 Task: Look for space in Kuju, India from 24th August, 2023 to 10th September, 2023 for 8 adults, 2 children in price range Rs.12000 to Rs.15000. Place can be entire place or shared room with 4 bedrooms having 8 beds and 4 bathrooms. Property type can be house, flat, guest house. Amenities needed are: wifi, TV, free parkinig on premises, gym, breakfast. Booking option can be shelf check-in. Required host language is English.
Action: Mouse moved to (393, 94)
Screenshot: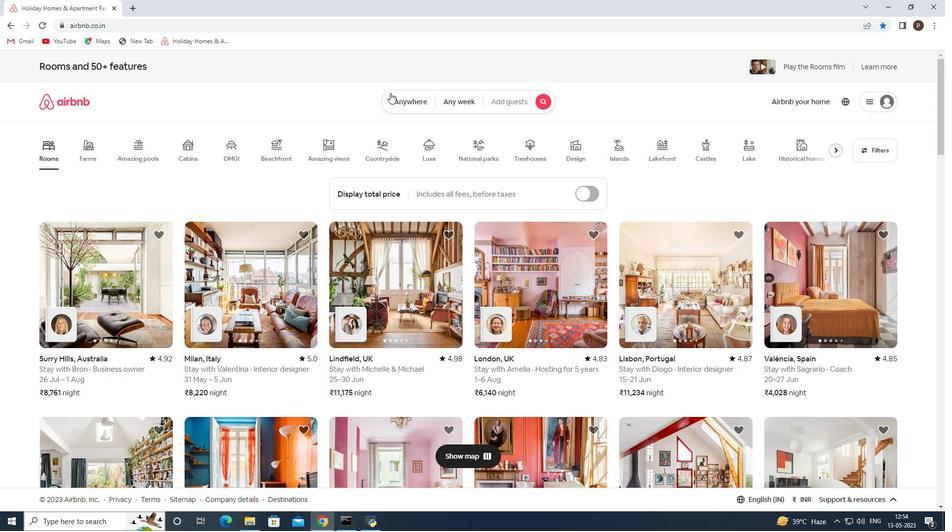 
Action: Mouse pressed left at (393, 94)
Screenshot: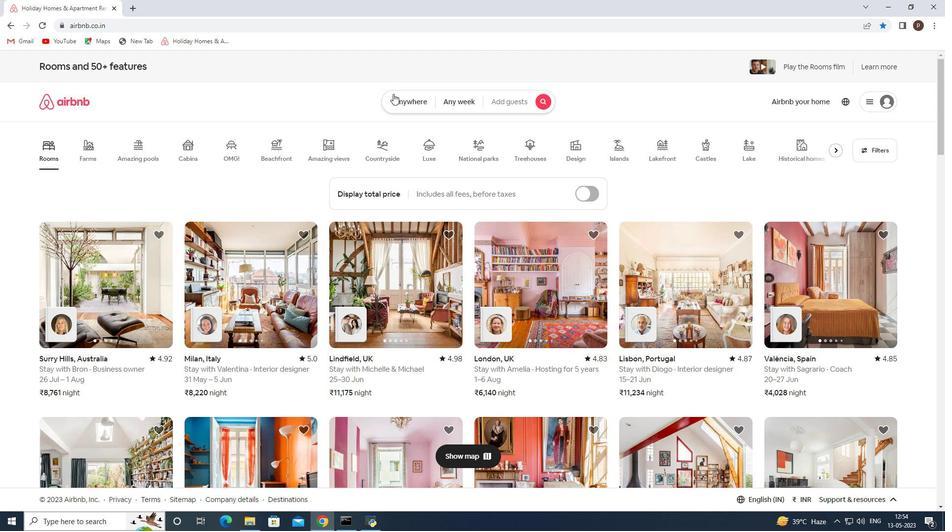 
Action: Mouse moved to (330, 138)
Screenshot: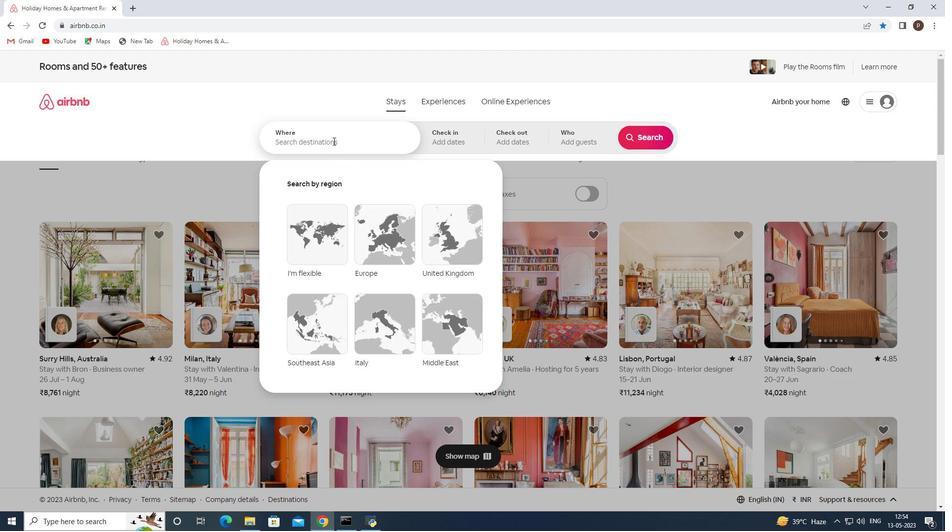 
Action: Mouse pressed left at (330, 138)
Screenshot: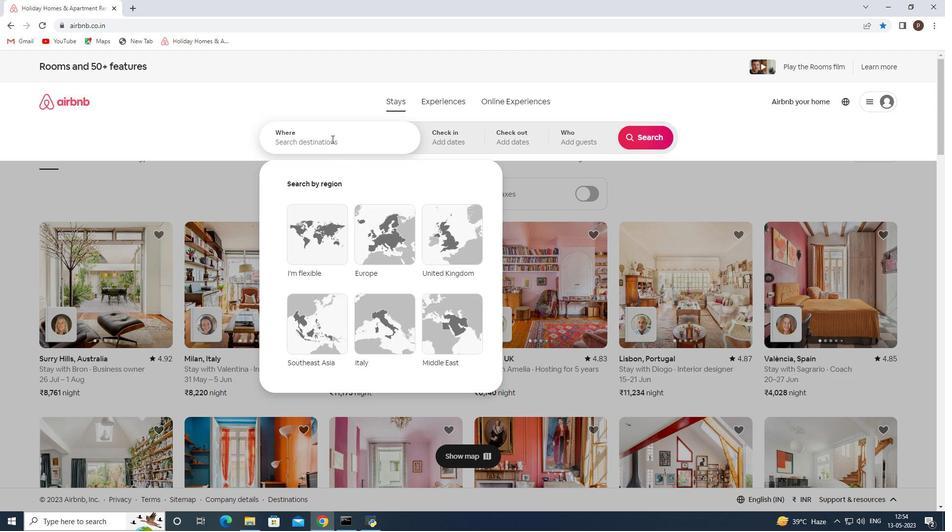 
Action: Key pressed <Key.caps_lock>K<Key.caps_lock>uju,<Key.space><Key.caps_lock>I<Key.caps_lock>ndia
Screenshot: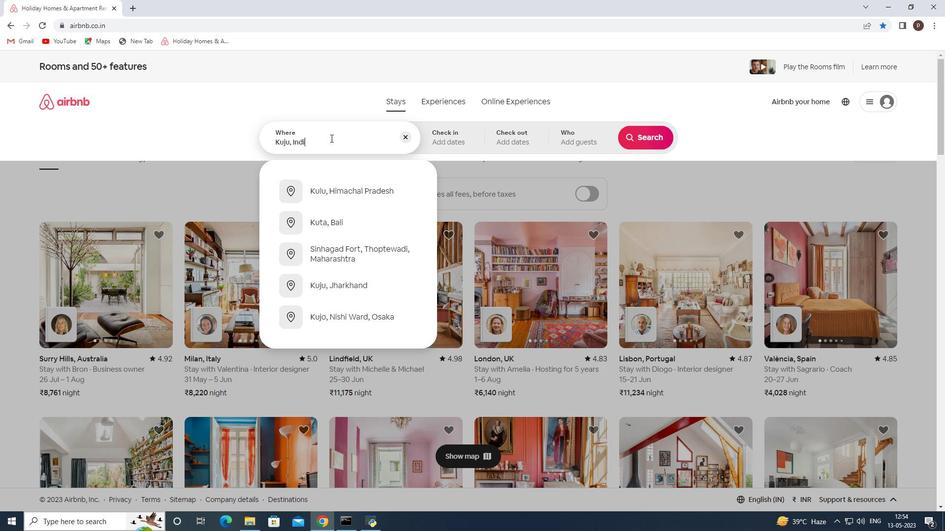 
Action: Mouse moved to (435, 63)
Screenshot: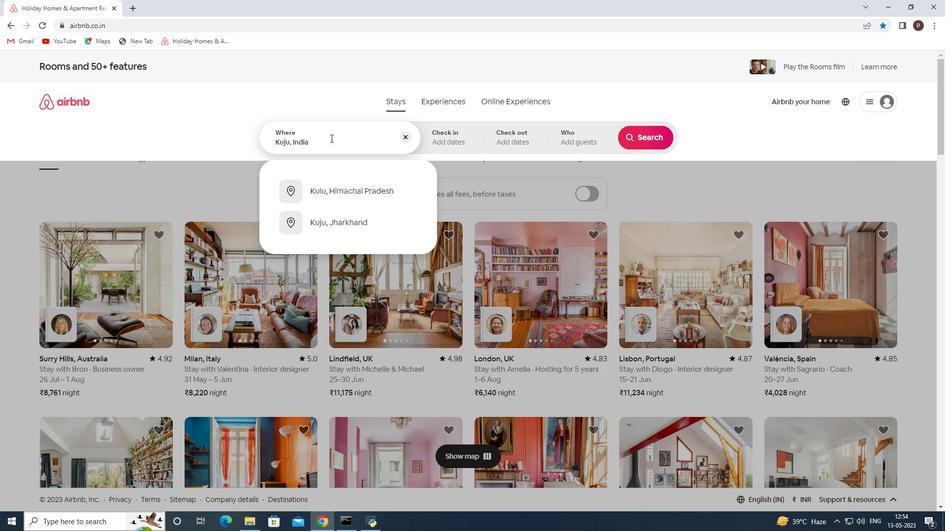 
Action: Key pressed <Key.enter>
Screenshot: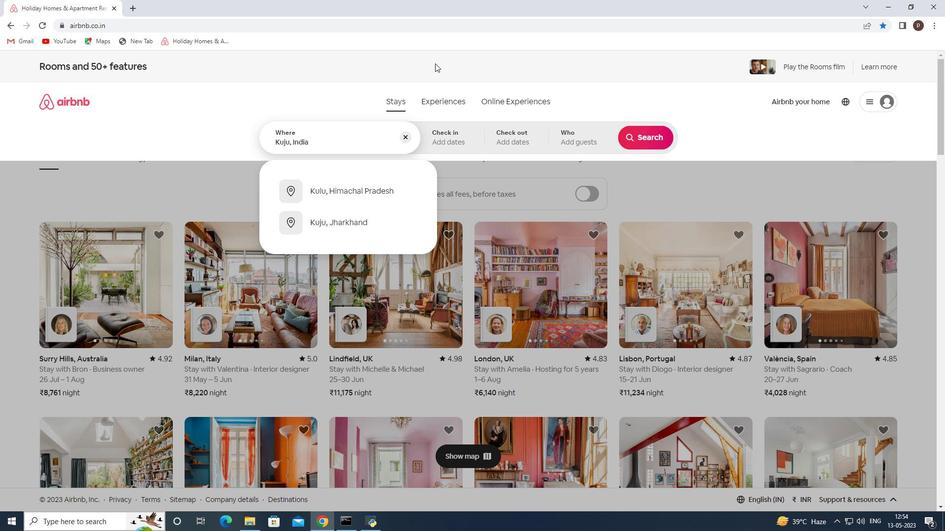 
Action: Mouse moved to (645, 213)
Screenshot: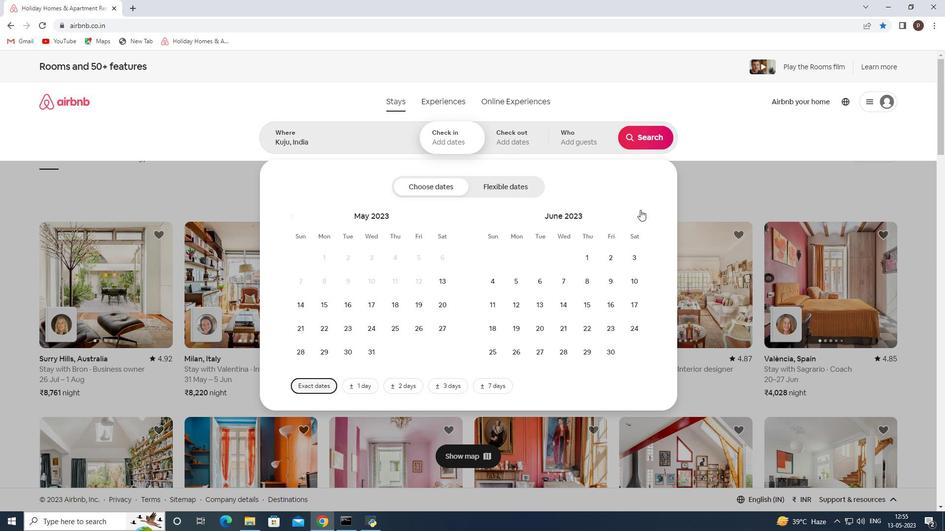 
Action: Mouse pressed left at (645, 213)
Screenshot: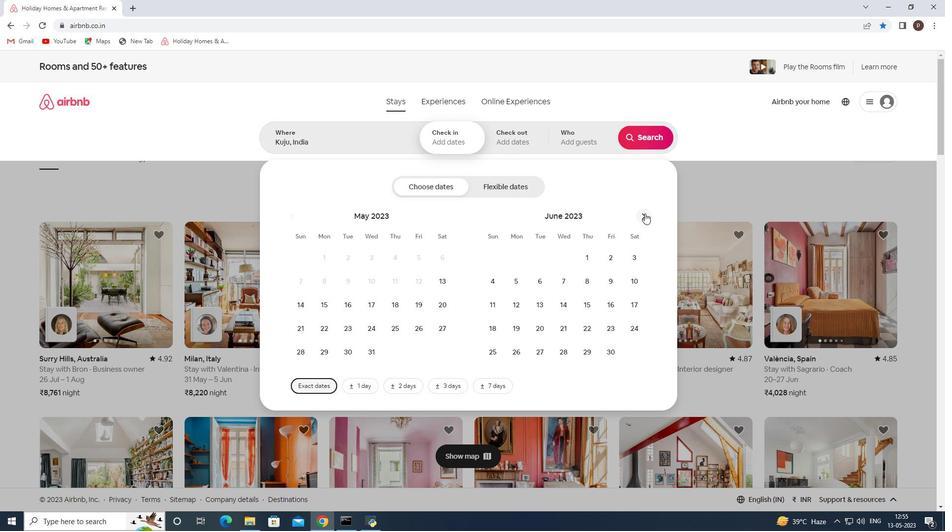 
Action: Mouse pressed left at (645, 213)
Screenshot: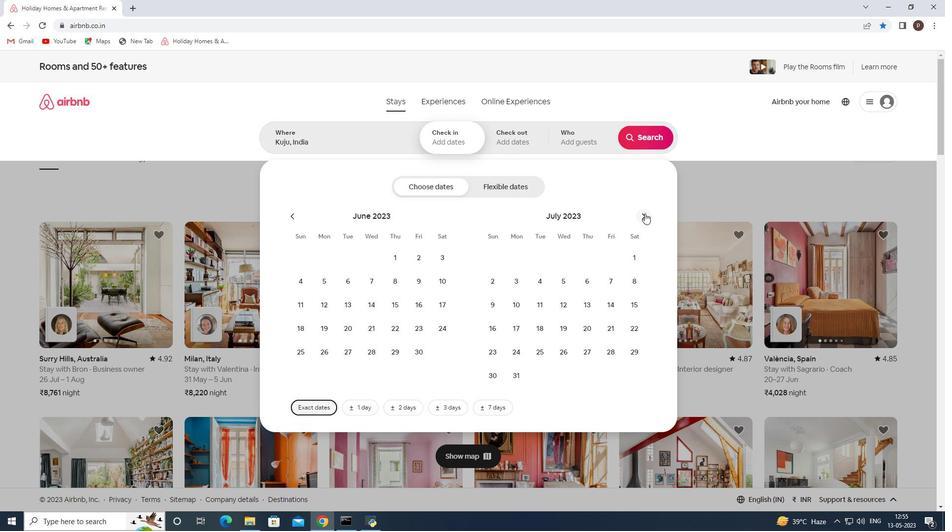 
Action: Mouse pressed left at (645, 213)
Screenshot: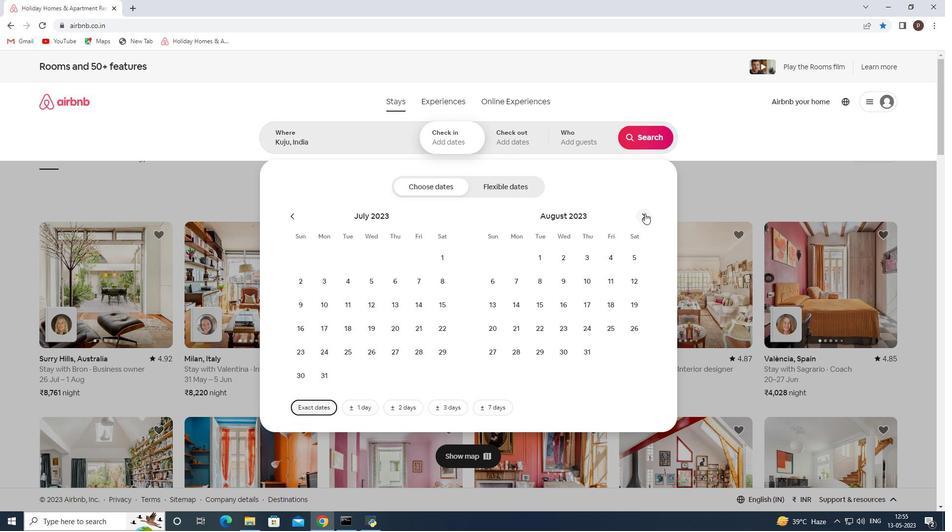 
Action: Mouse moved to (395, 323)
Screenshot: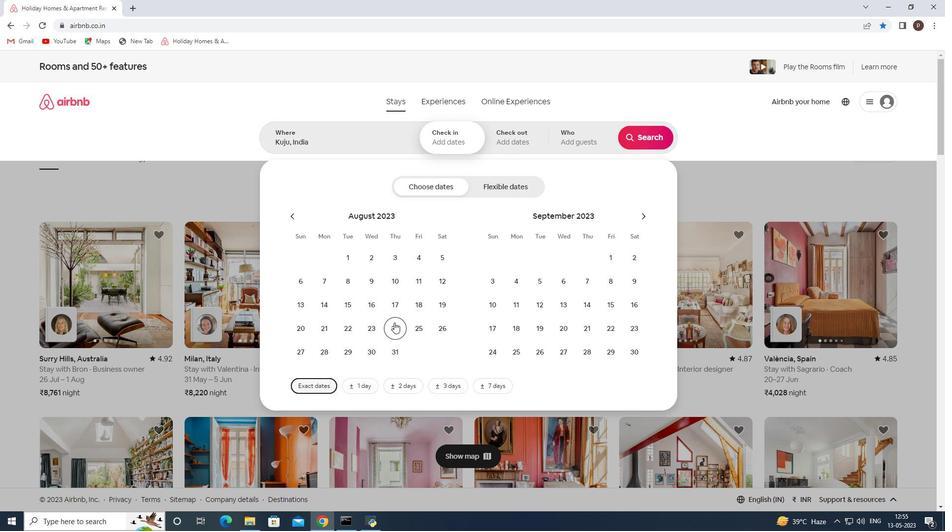 
Action: Mouse pressed left at (395, 323)
Screenshot: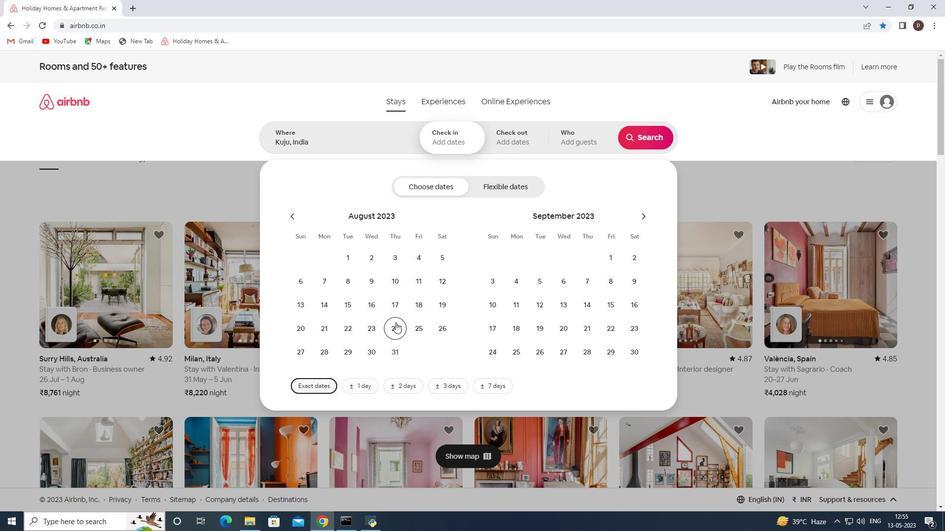 
Action: Mouse moved to (497, 302)
Screenshot: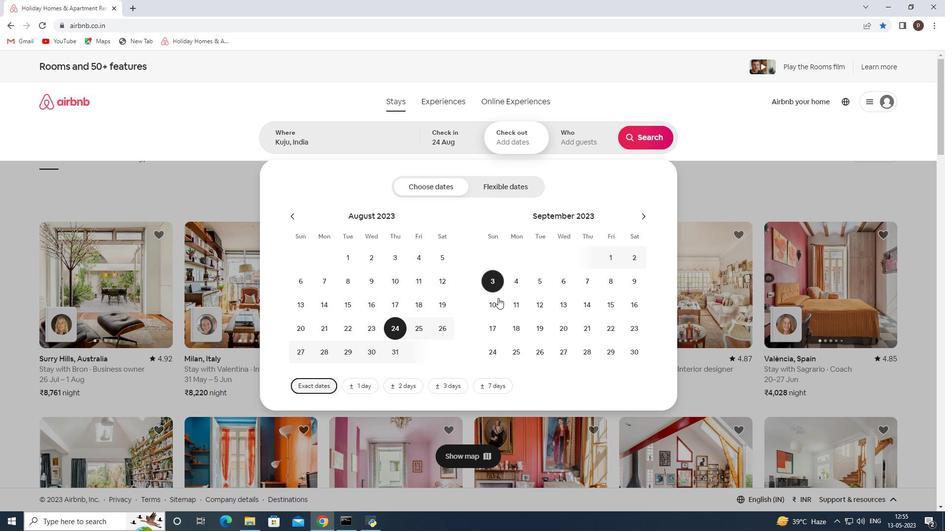 
Action: Mouse pressed left at (497, 302)
Screenshot: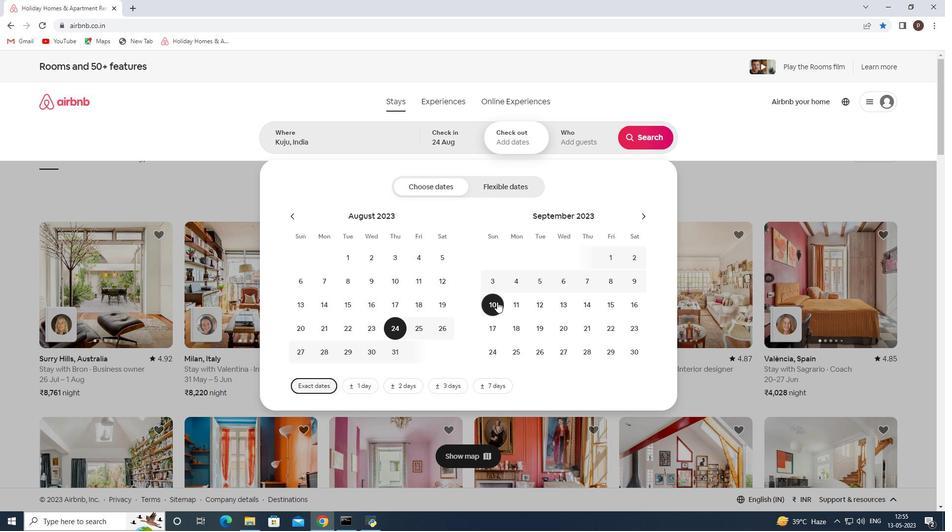 
Action: Mouse moved to (582, 141)
Screenshot: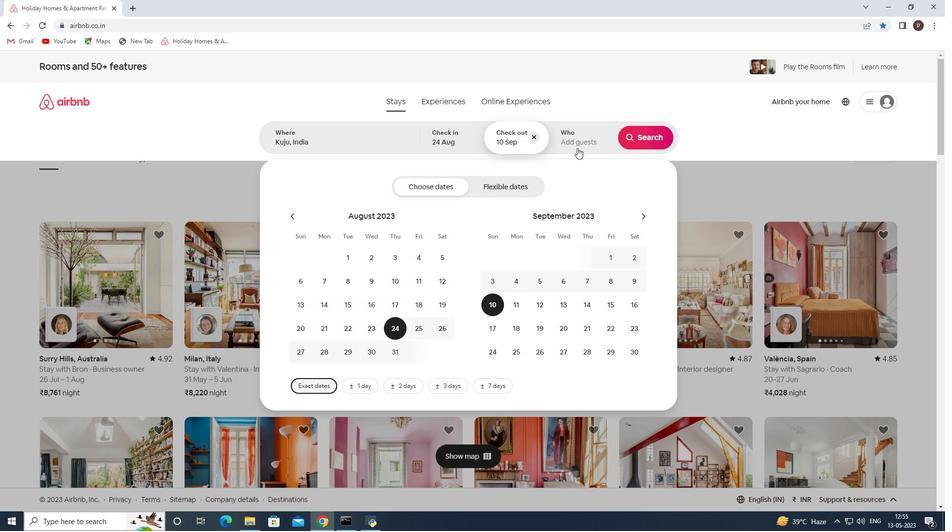 
Action: Mouse pressed left at (582, 141)
Screenshot: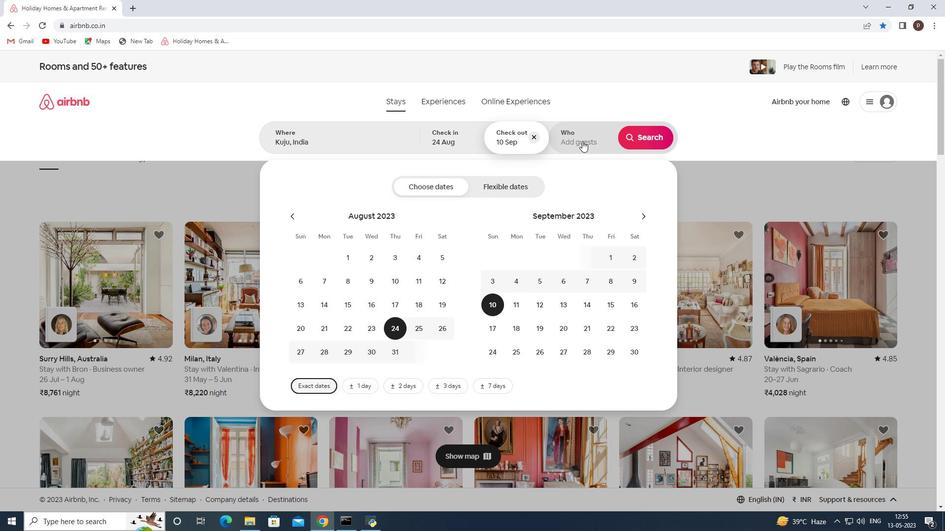 
Action: Mouse moved to (647, 192)
Screenshot: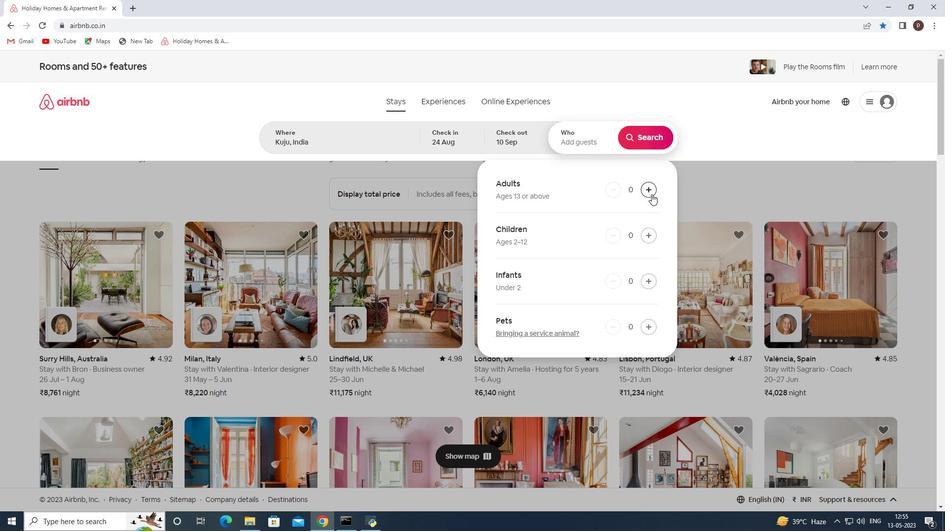
Action: Mouse pressed left at (647, 192)
Screenshot: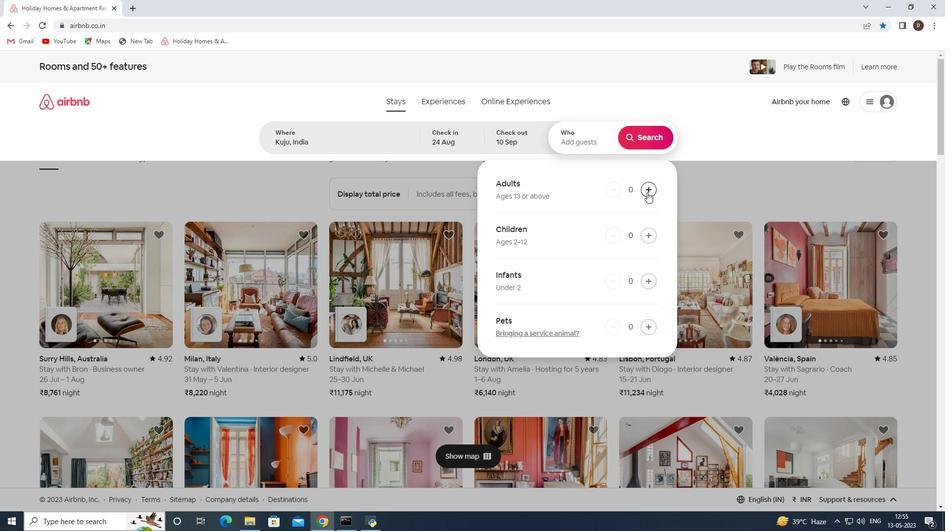 
Action: Mouse pressed left at (647, 192)
Screenshot: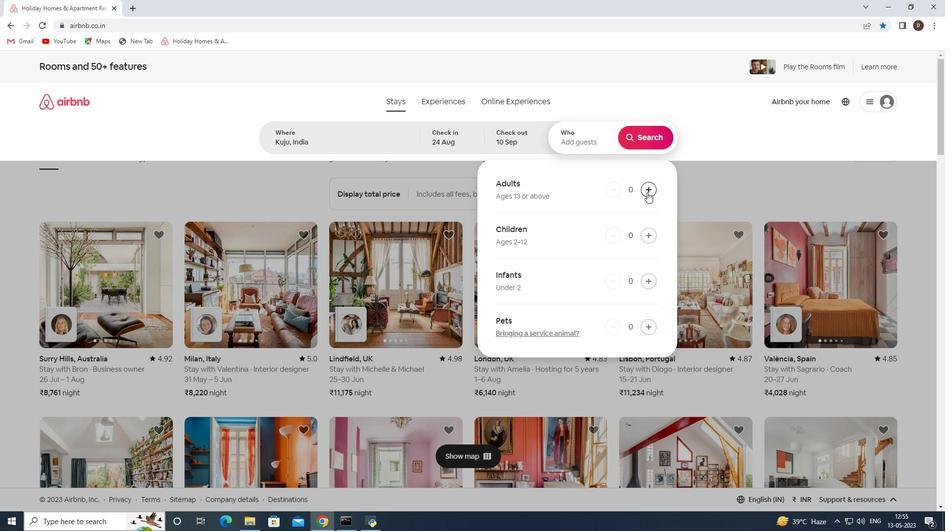 
Action: Mouse pressed left at (647, 192)
Screenshot: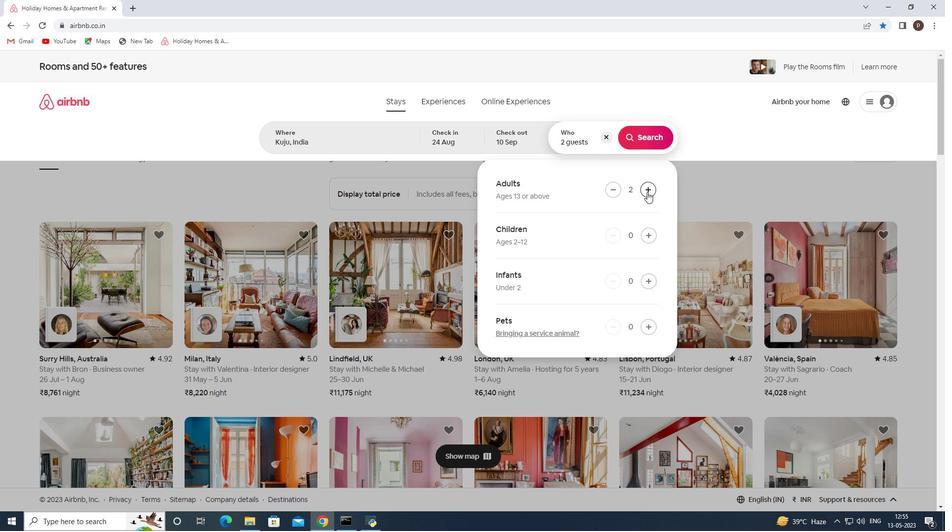 
Action: Mouse pressed left at (647, 192)
Screenshot: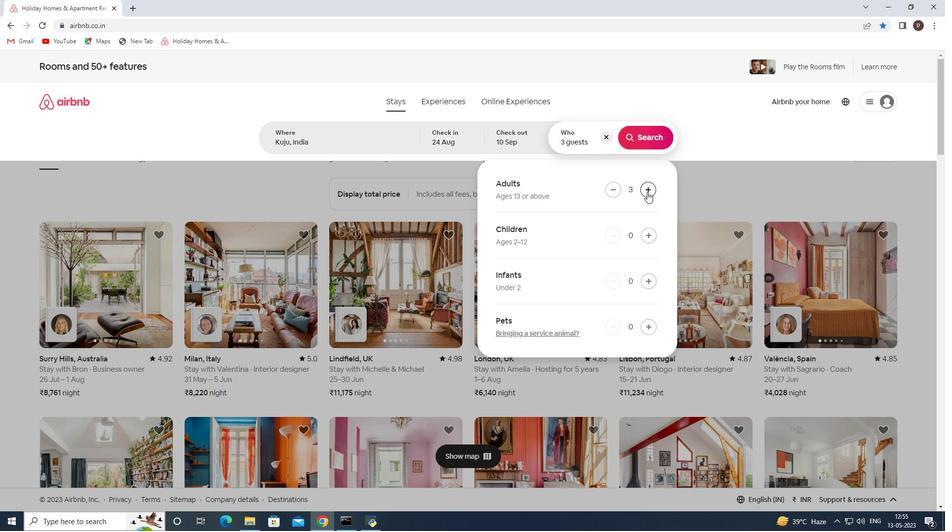 
Action: Mouse pressed left at (647, 192)
Screenshot: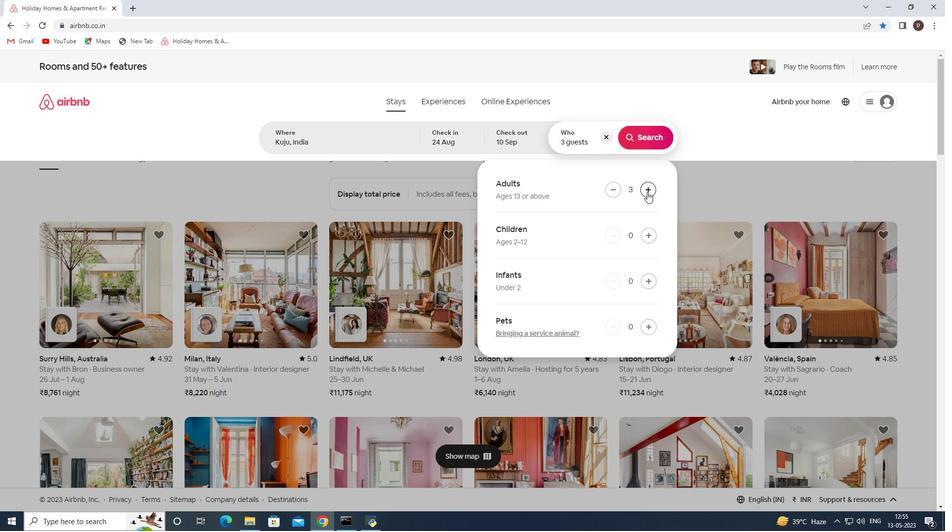 
Action: Mouse pressed left at (647, 192)
Screenshot: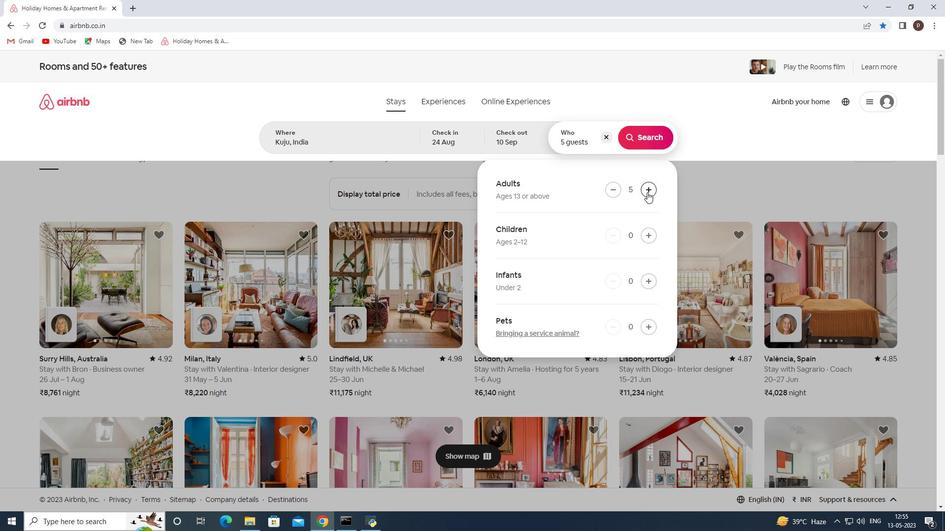 
Action: Mouse pressed left at (647, 192)
Screenshot: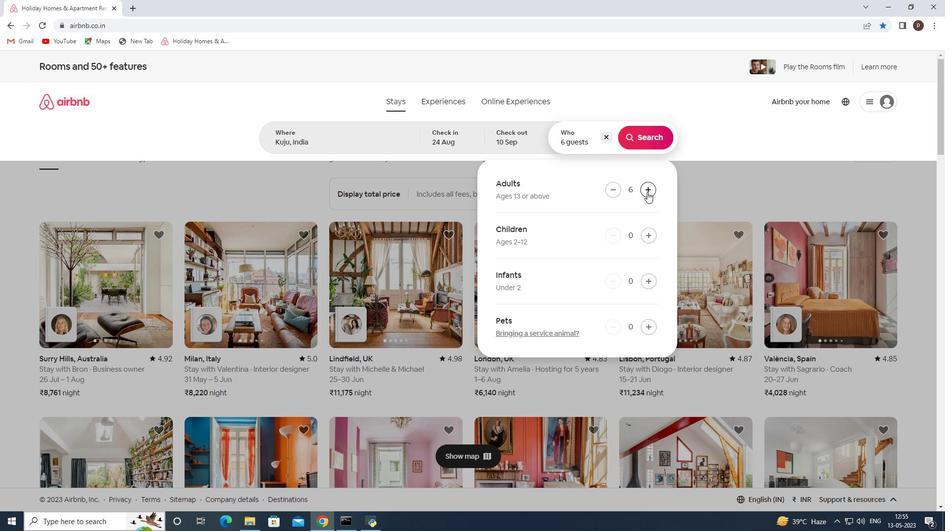 
Action: Mouse pressed left at (647, 192)
Screenshot: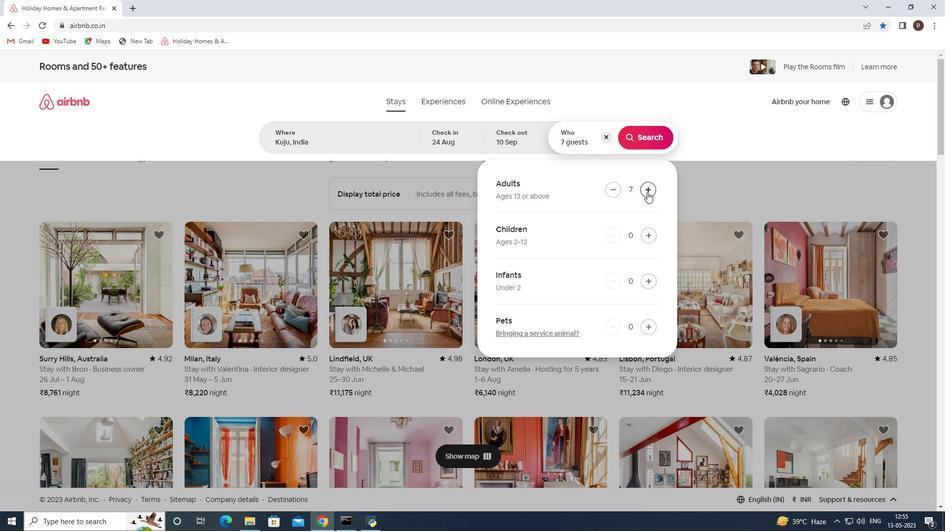 
Action: Mouse moved to (652, 231)
Screenshot: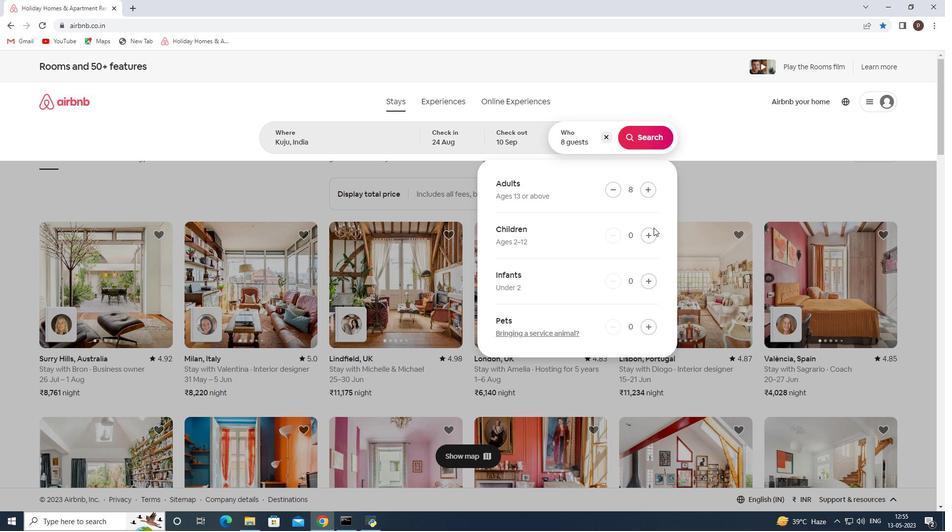 
Action: Mouse pressed left at (652, 231)
Screenshot: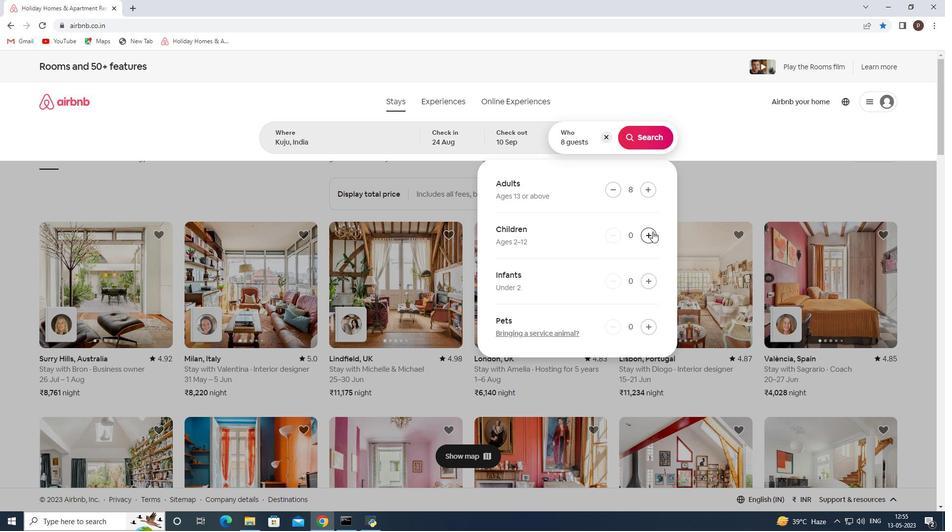 
Action: Mouse pressed left at (652, 231)
Screenshot: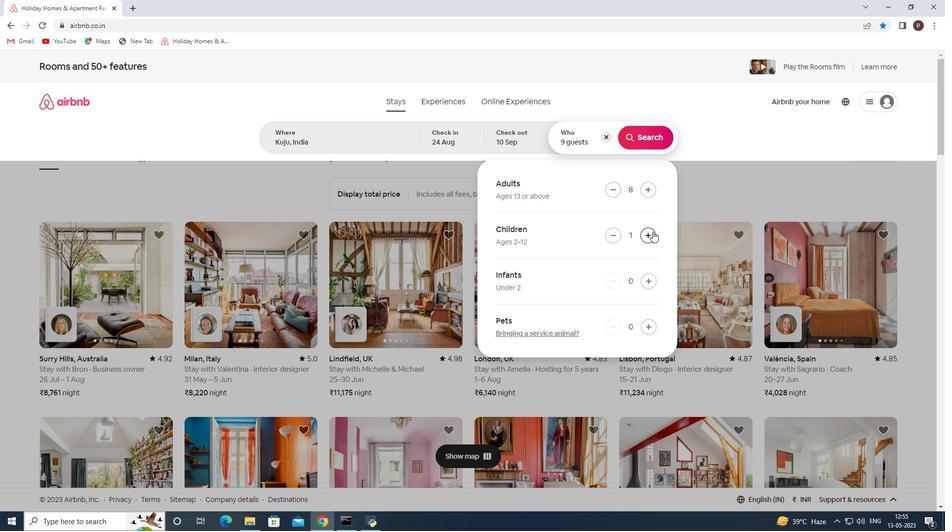 
Action: Mouse moved to (648, 135)
Screenshot: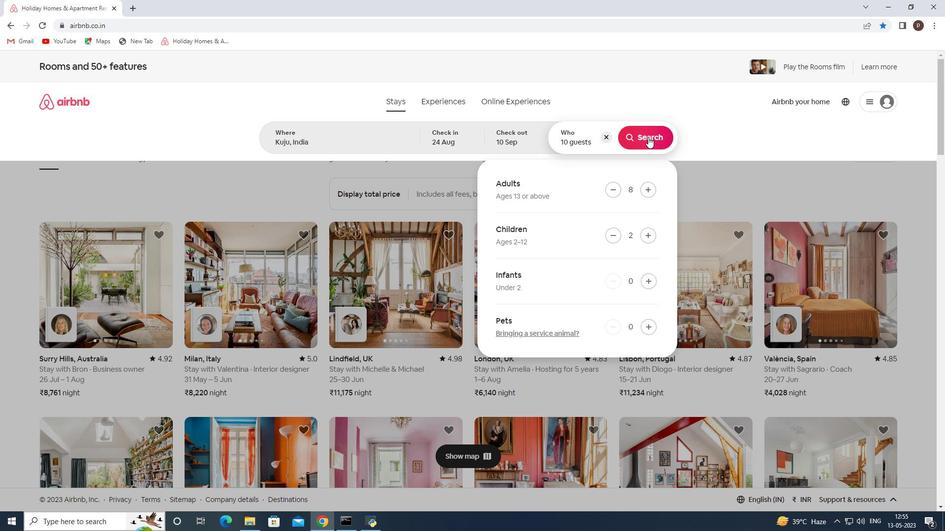 
Action: Mouse pressed left at (648, 135)
Screenshot: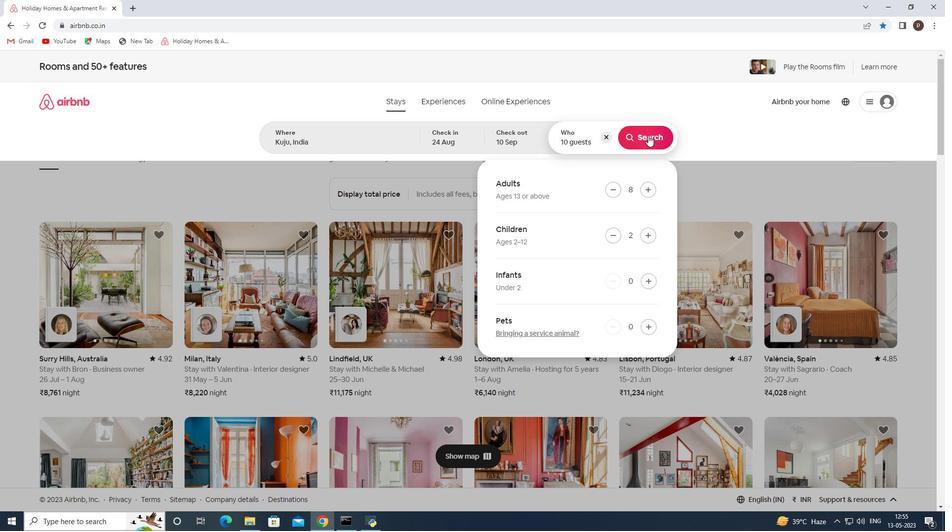 
Action: Mouse moved to (891, 107)
Screenshot: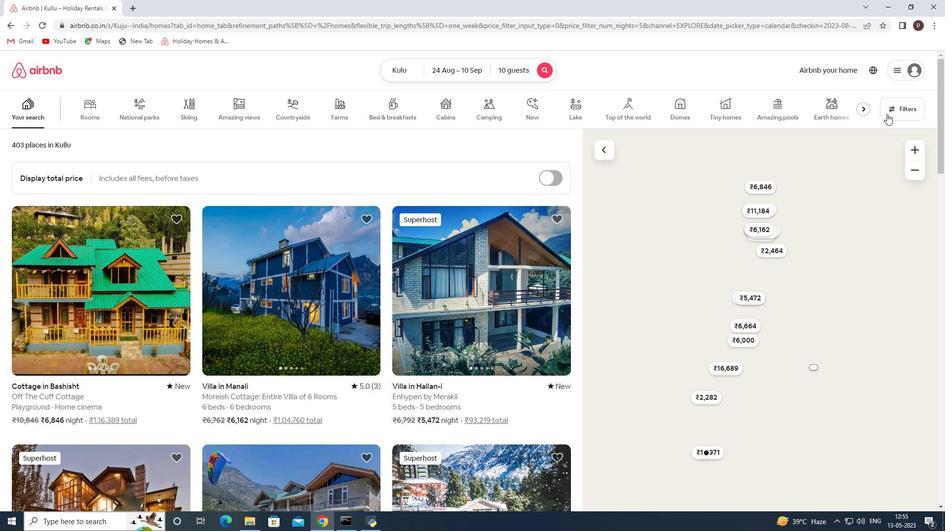 
Action: Mouse pressed left at (891, 107)
Screenshot: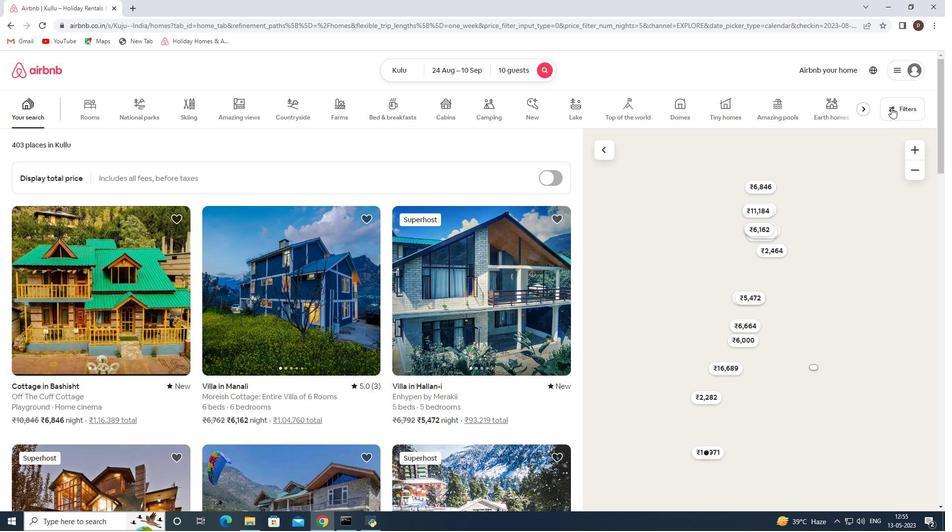 
Action: Mouse moved to (331, 350)
Screenshot: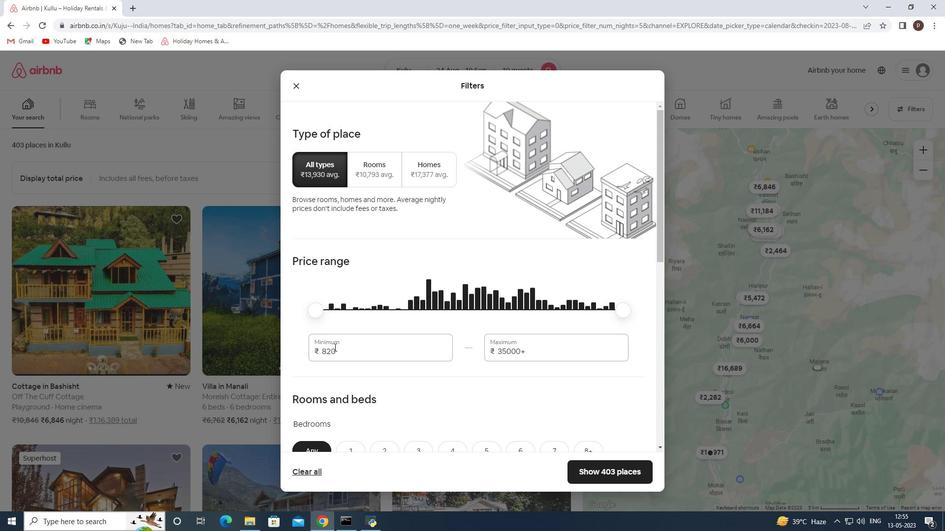 
Action: Mouse pressed left at (331, 350)
Screenshot: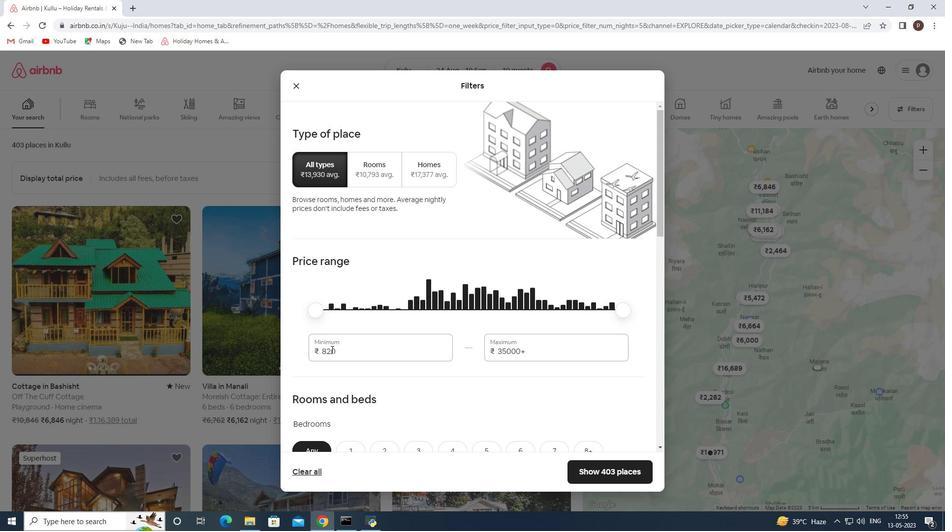 
Action: Mouse pressed left at (331, 350)
Screenshot: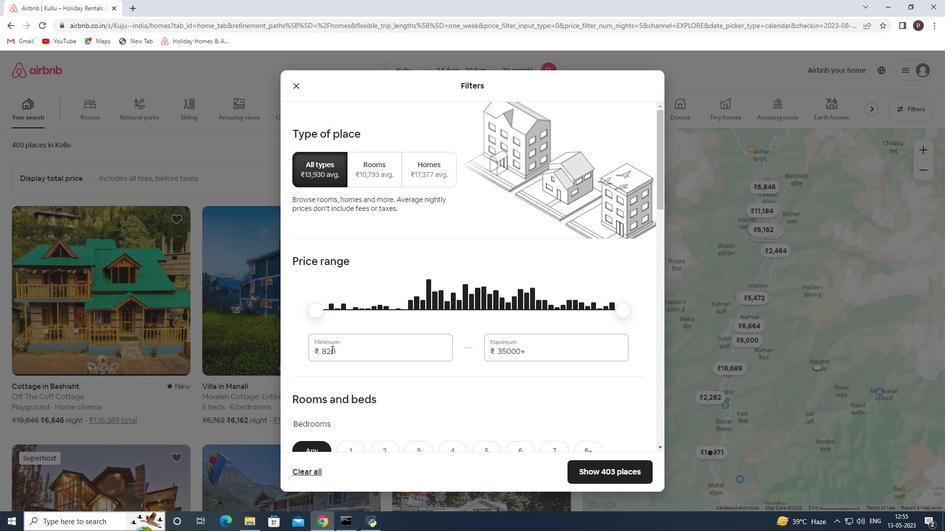
Action: Key pressed 12000<Key.tab>15000
Screenshot: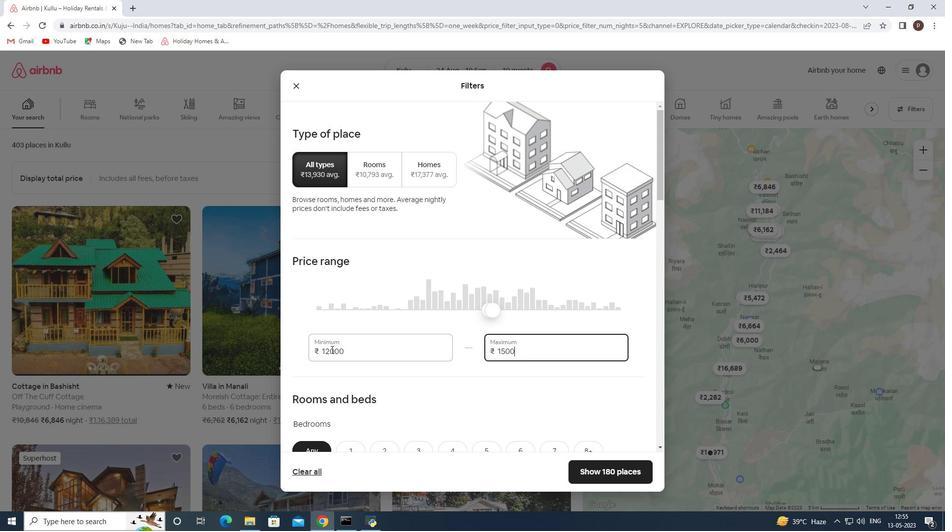 
Action: Mouse scrolled (331, 349) with delta (0, 0)
Screenshot: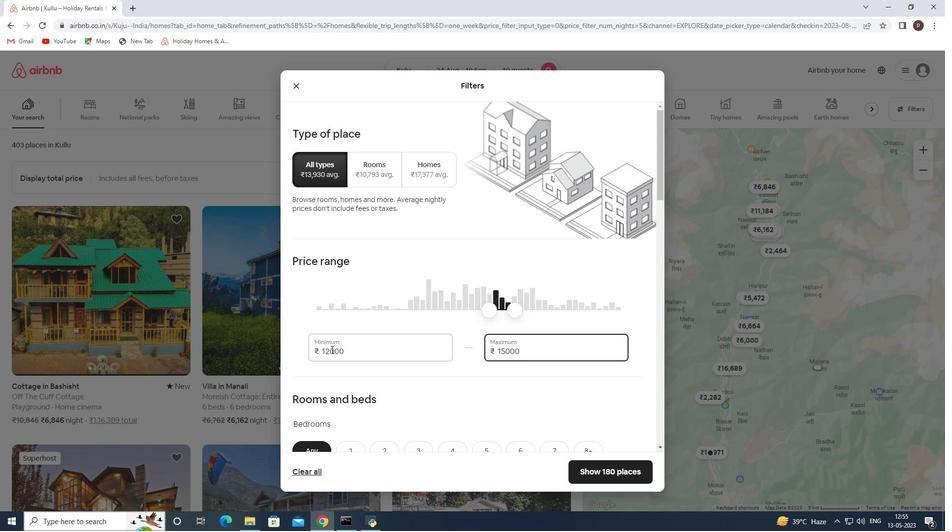 
Action: Mouse scrolled (331, 349) with delta (0, 0)
Screenshot: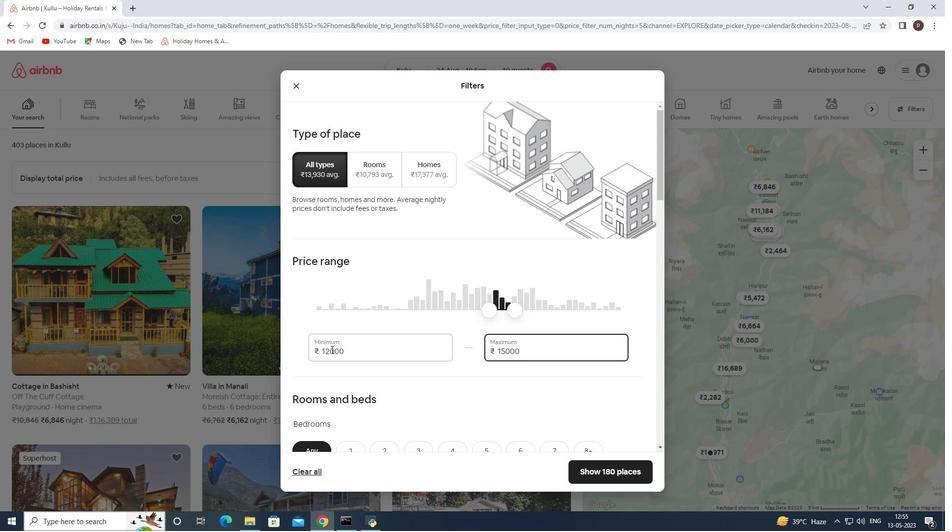 
Action: Mouse moved to (362, 305)
Screenshot: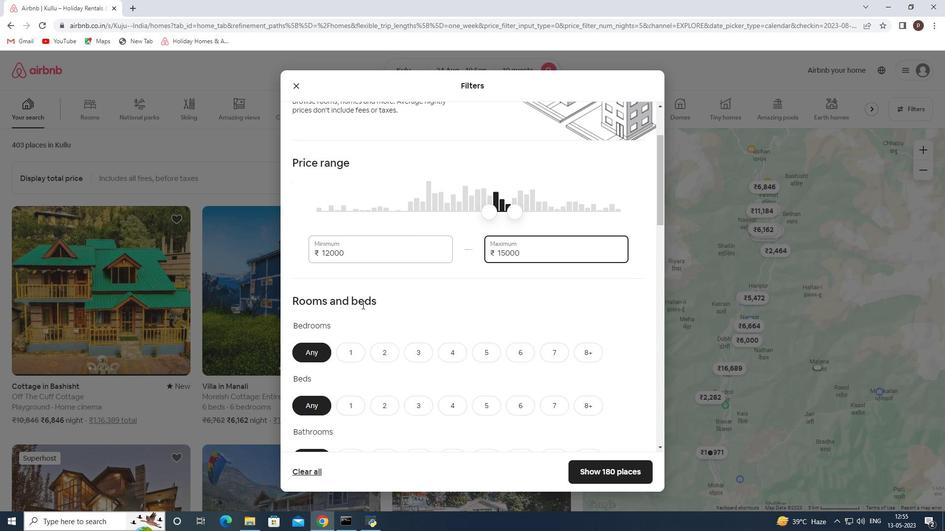 
Action: Mouse scrolled (362, 304) with delta (0, 0)
Screenshot: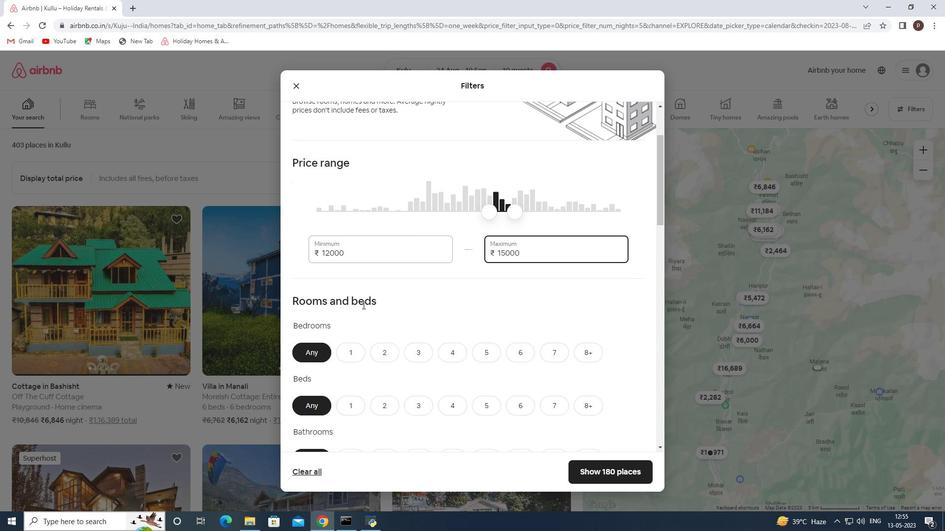 
Action: Mouse moved to (453, 300)
Screenshot: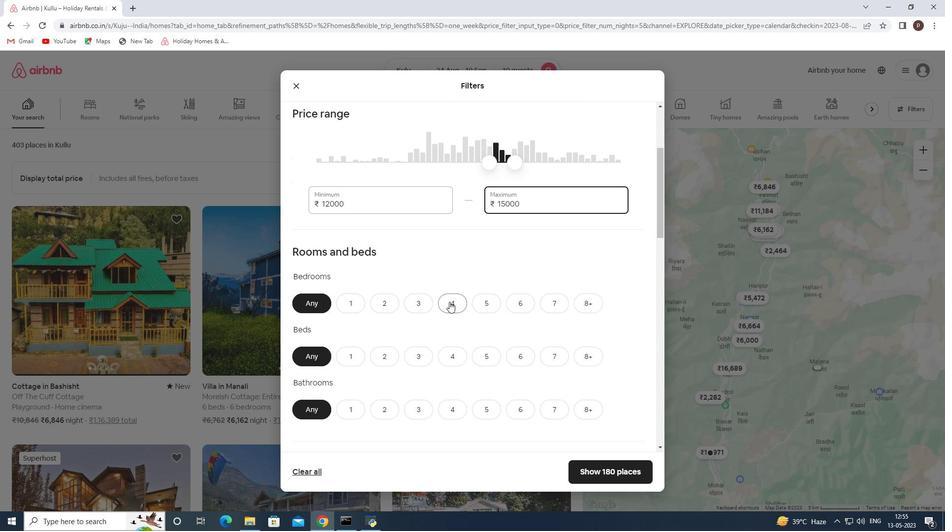
Action: Mouse pressed left at (453, 300)
Screenshot: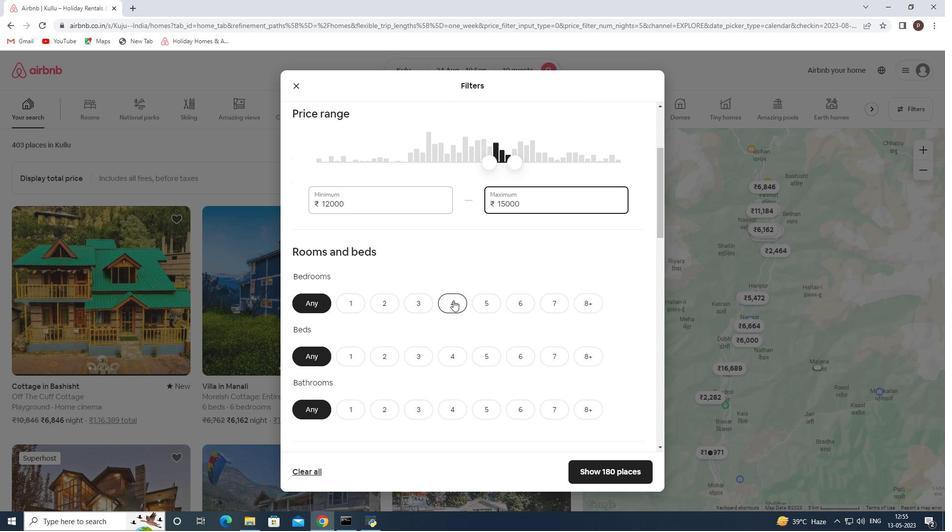 
Action: Mouse moved to (588, 354)
Screenshot: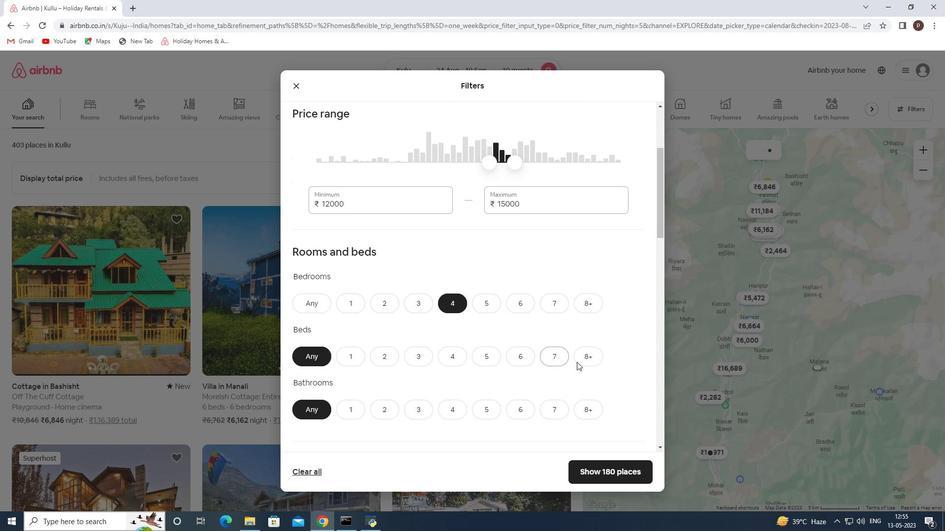 
Action: Mouse pressed left at (588, 354)
Screenshot: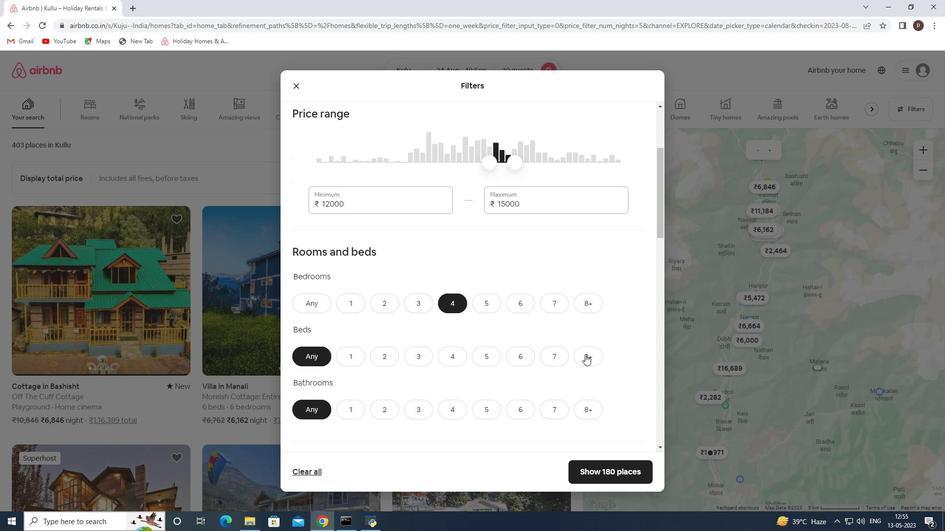 
Action: Mouse moved to (446, 408)
Screenshot: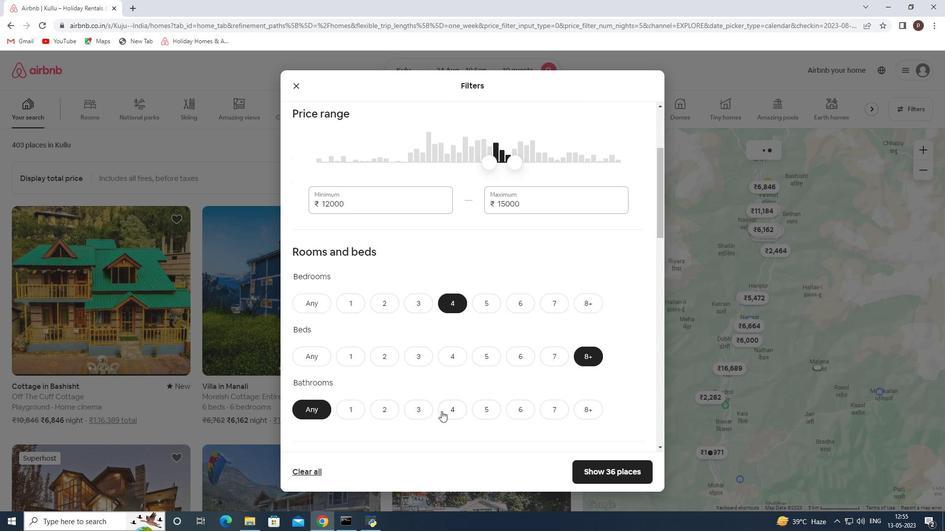 
Action: Mouse pressed left at (446, 408)
Screenshot: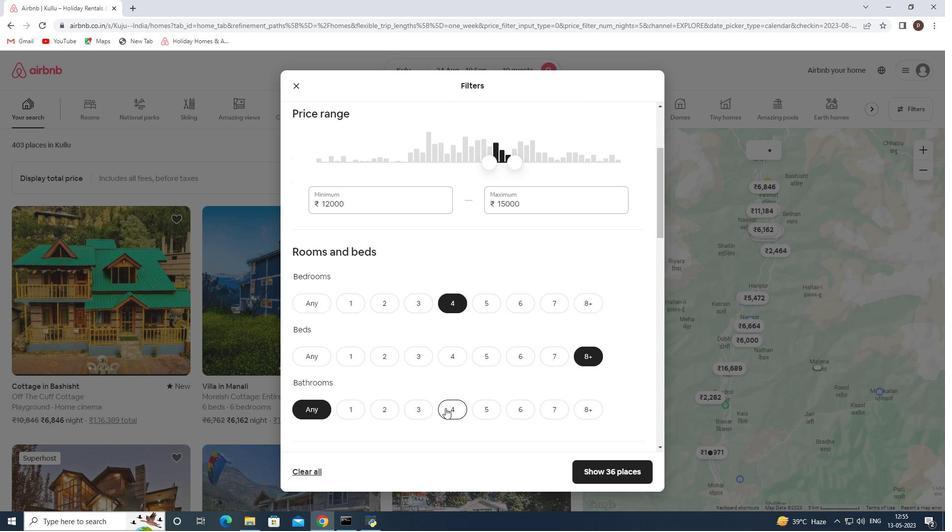 
Action: Mouse moved to (445, 390)
Screenshot: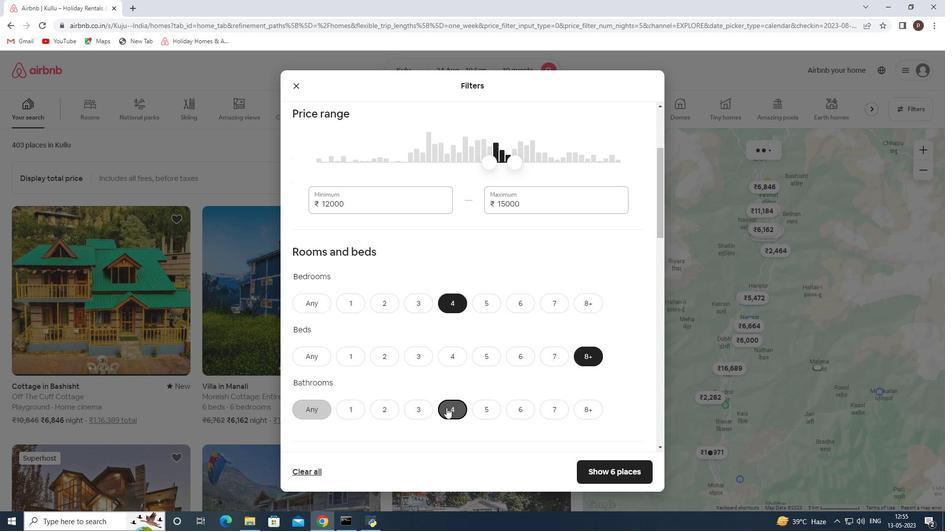 
Action: Mouse scrolled (445, 390) with delta (0, 0)
Screenshot: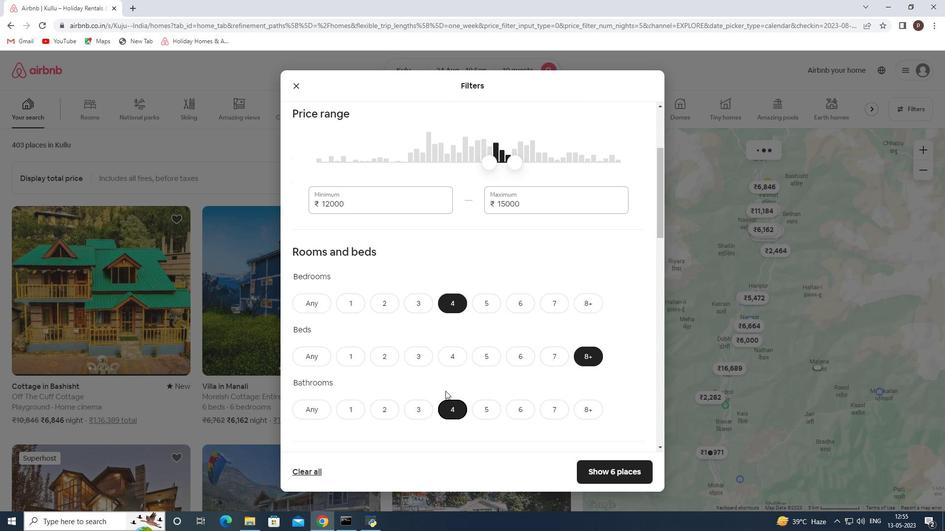
Action: Mouse moved to (444, 388)
Screenshot: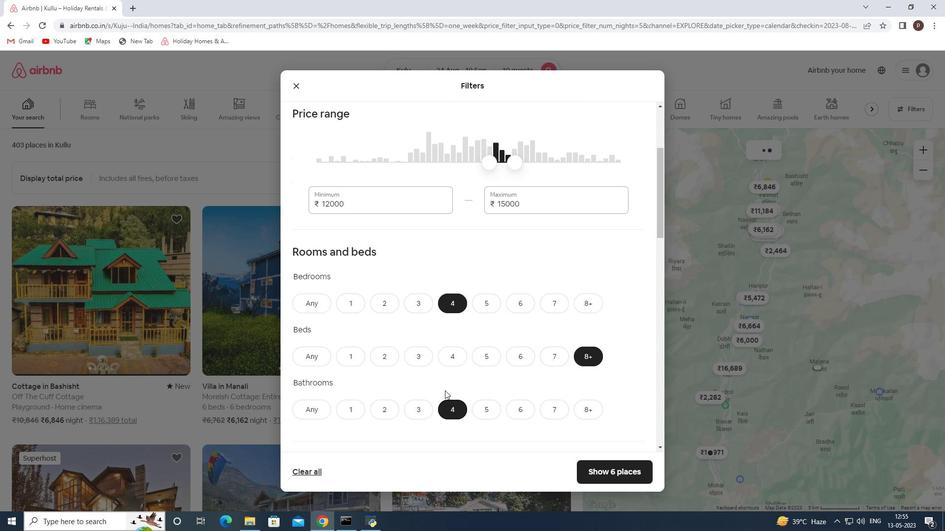 
Action: Mouse scrolled (444, 388) with delta (0, 0)
Screenshot: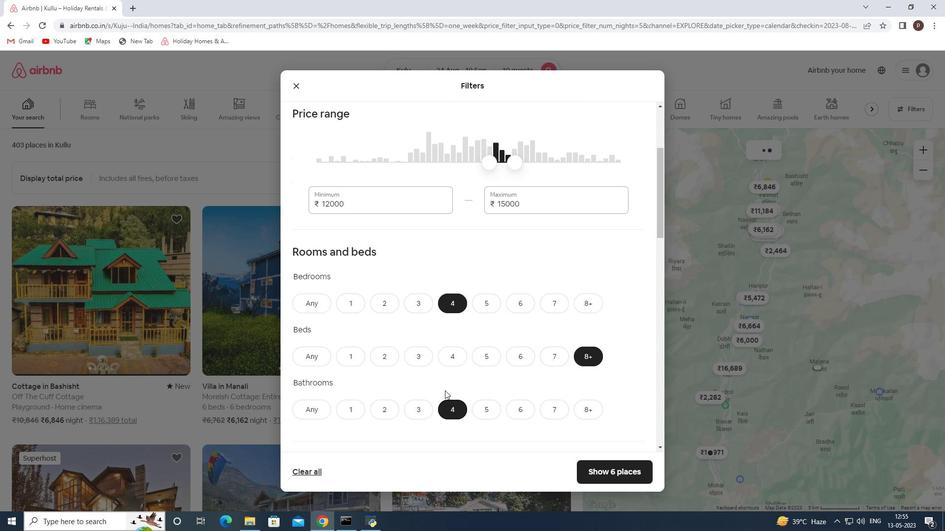 
Action: Mouse moved to (429, 359)
Screenshot: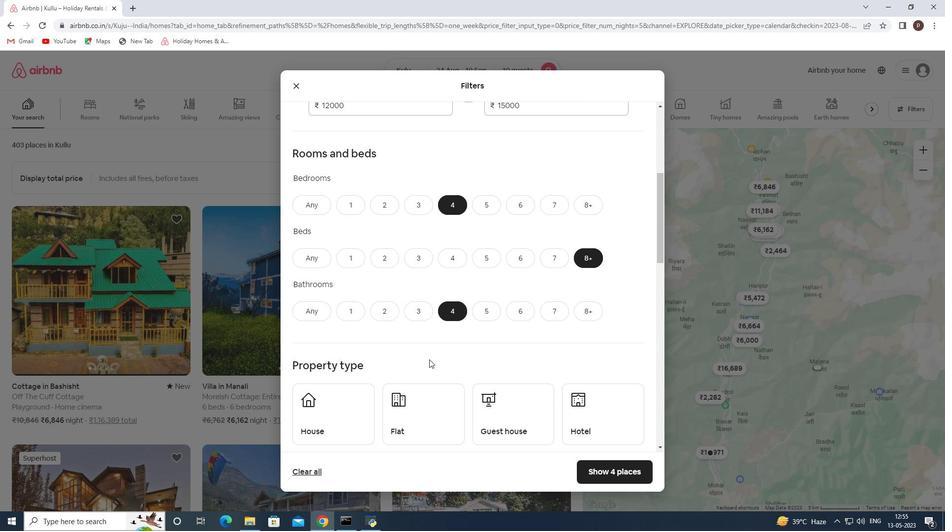 
Action: Mouse scrolled (429, 358) with delta (0, 0)
Screenshot: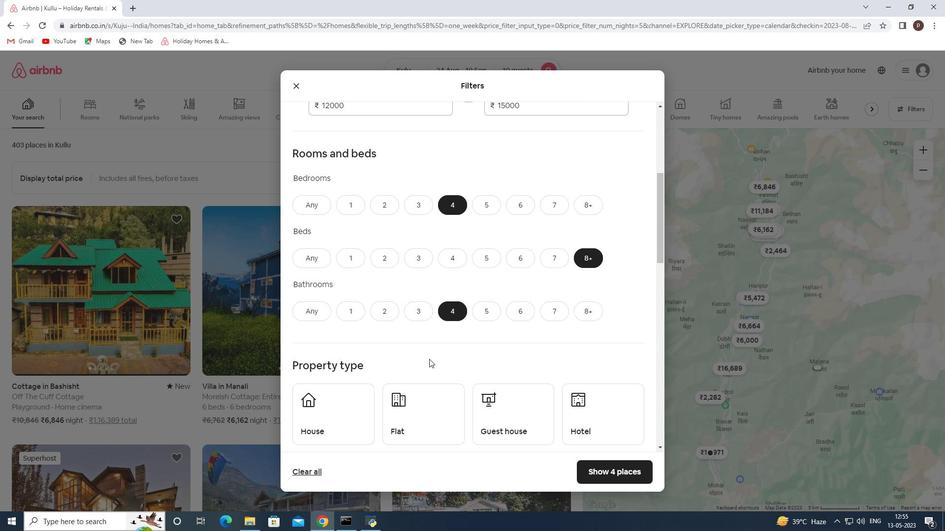 
Action: Mouse scrolled (429, 358) with delta (0, 0)
Screenshot: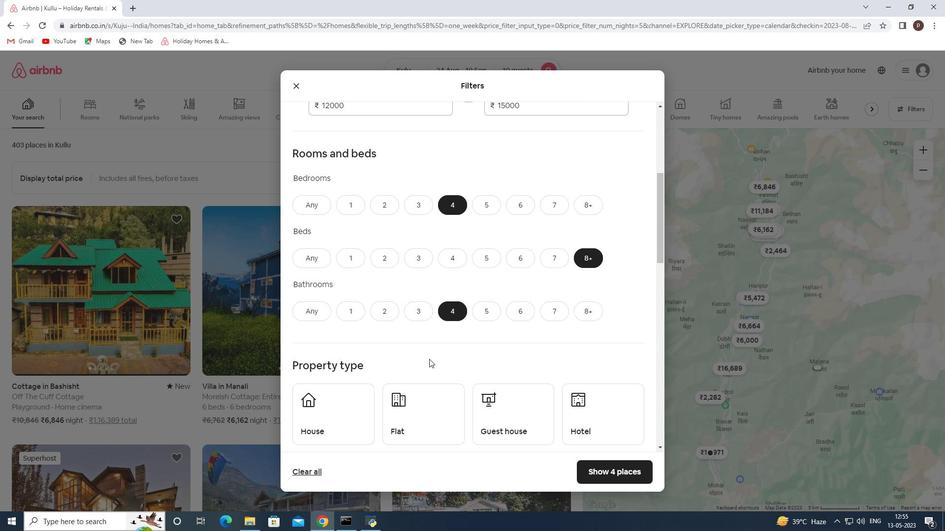 
Action: Mouse moved to (329, 315)
Screenshot: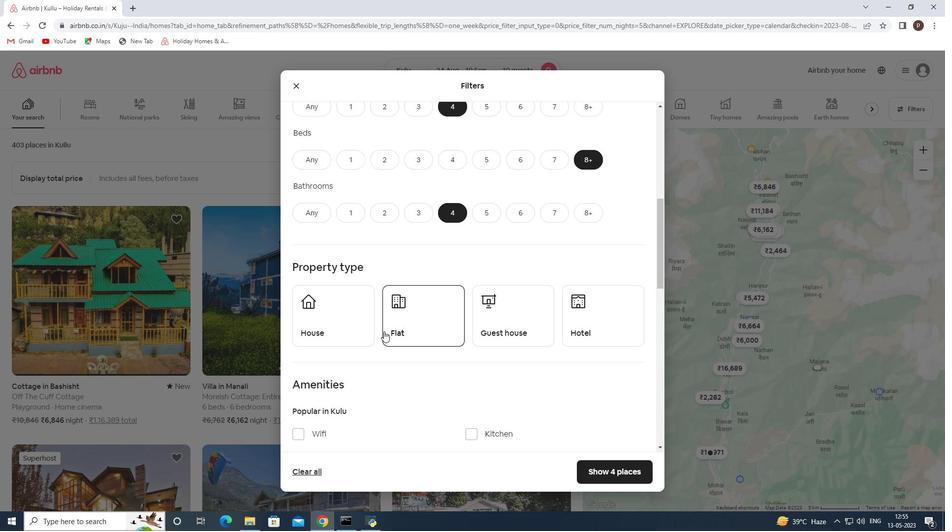 
Action: Mouse pressed left at (329, 315)
Screenshot: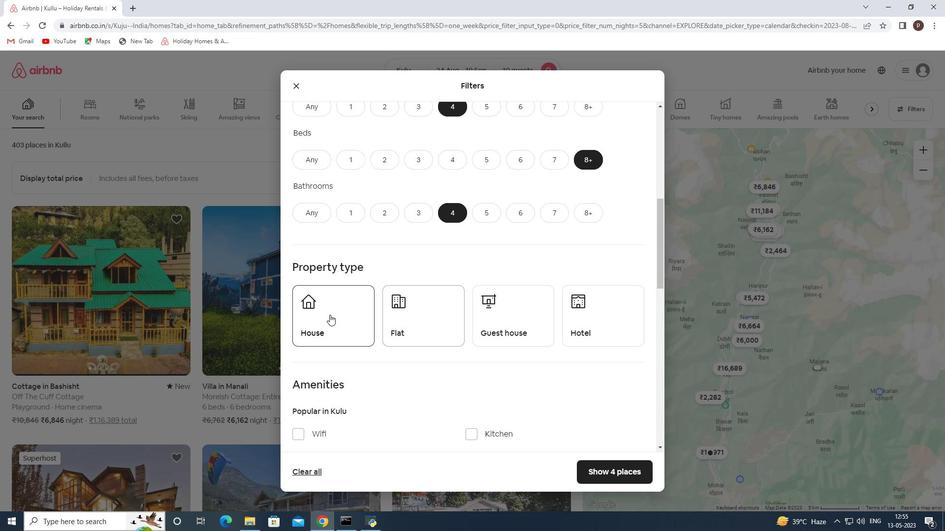 
Action: Mouse moved to (422, 319)
Screenshot: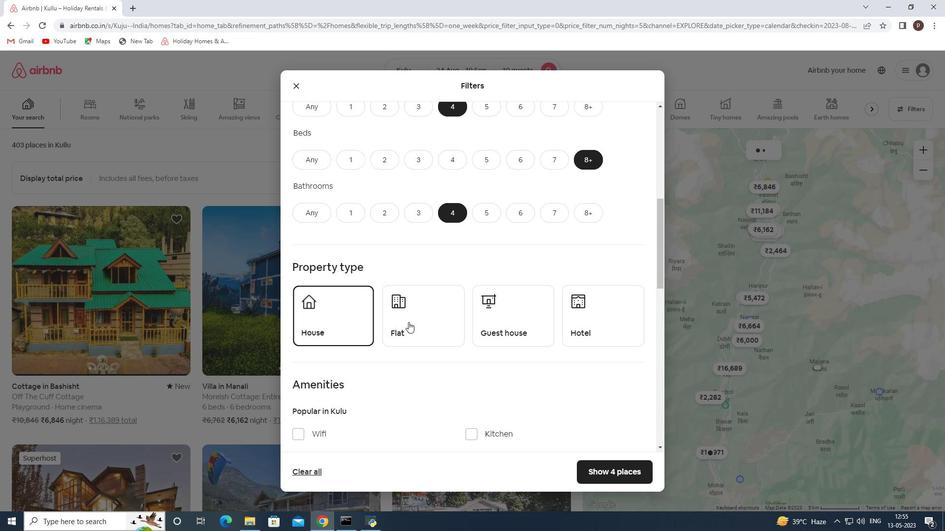 
Action: Mouse pressed left at (422, 319)
Screenshot: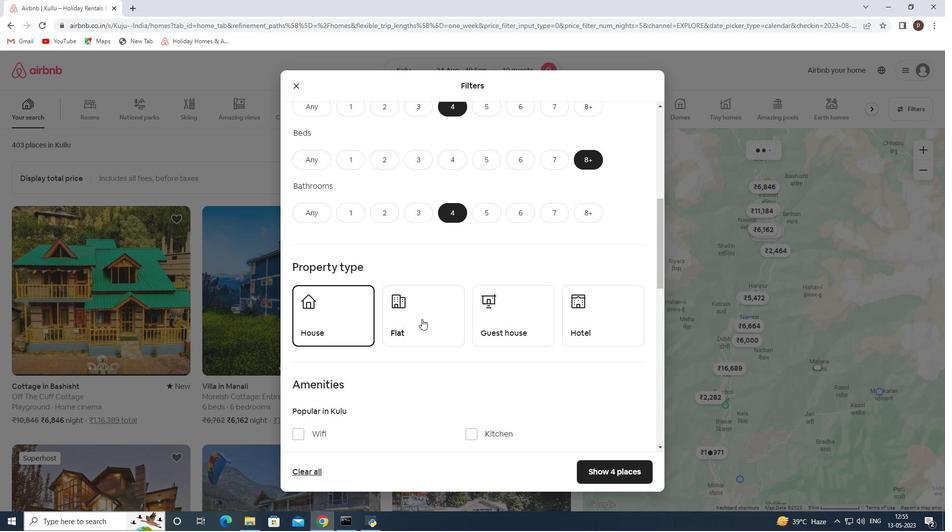 
Action: Mouse moved to (487, 318)
Screenshot: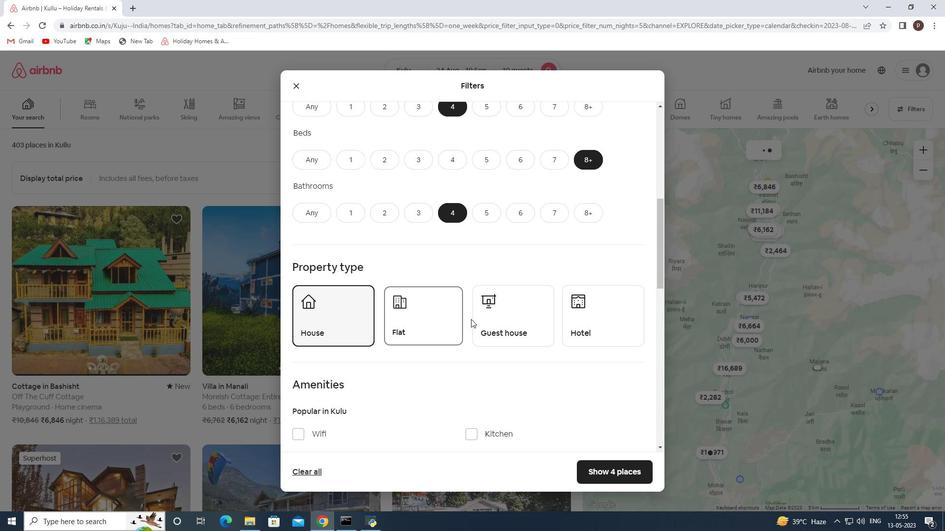 
Action: Mouse pressed left at (487, 318)
Screenshot: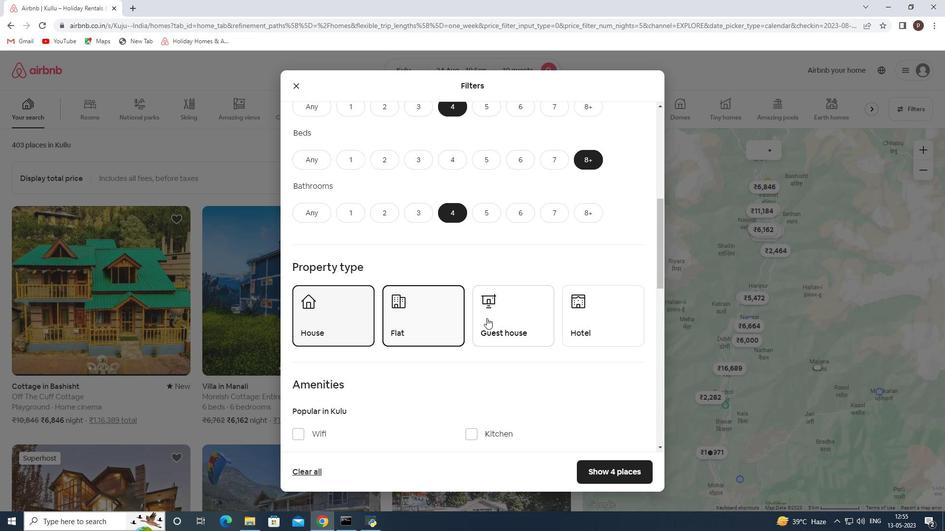 
Action: Mouse moved to (476, 315)
Screenshot: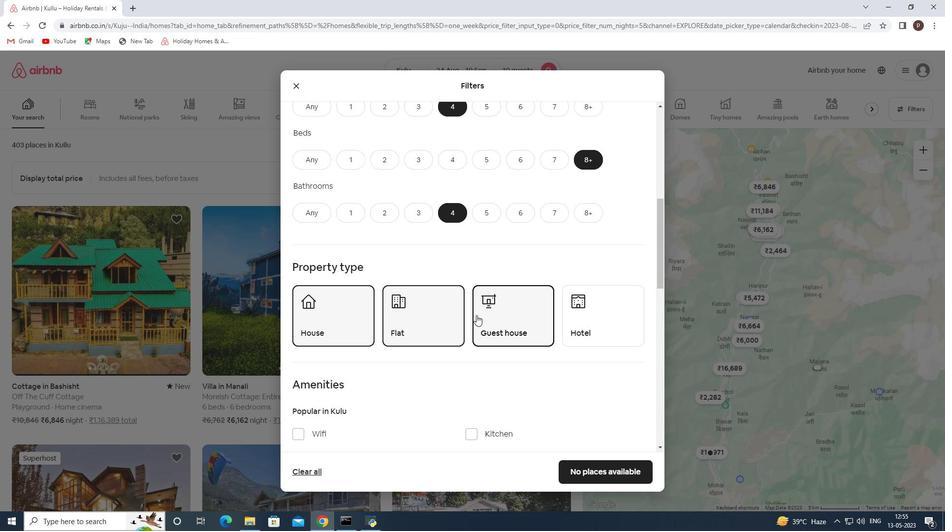 
Action: Mouse scrolled (476, 314) with delta (0, 0)
Screenshot: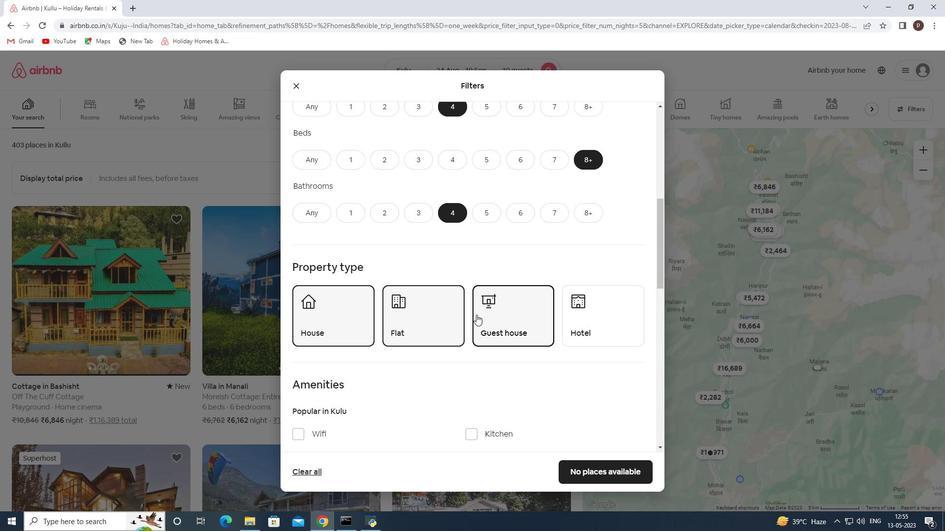
Action: Mouse moved to (457, 310)
Screenshot: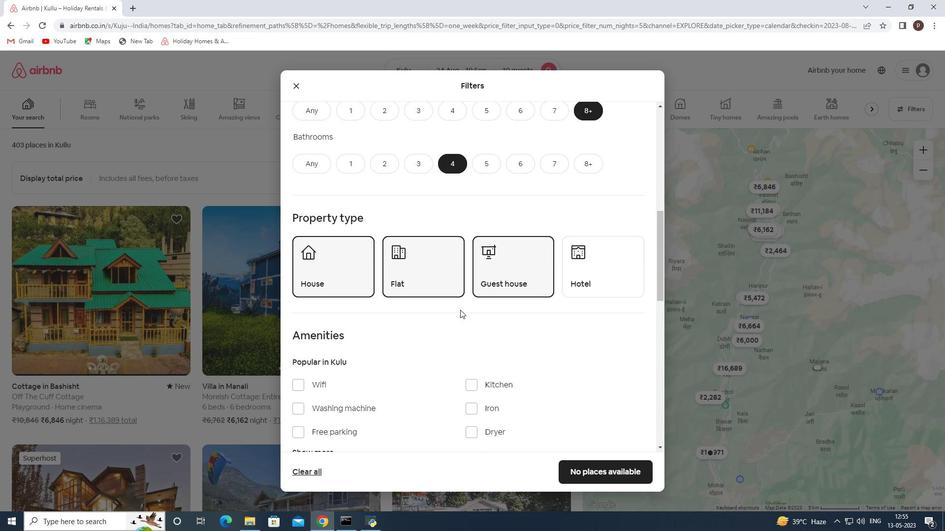 
Action: Mouse scrolled (457, 309) with delta (0, 0)
Screenshot: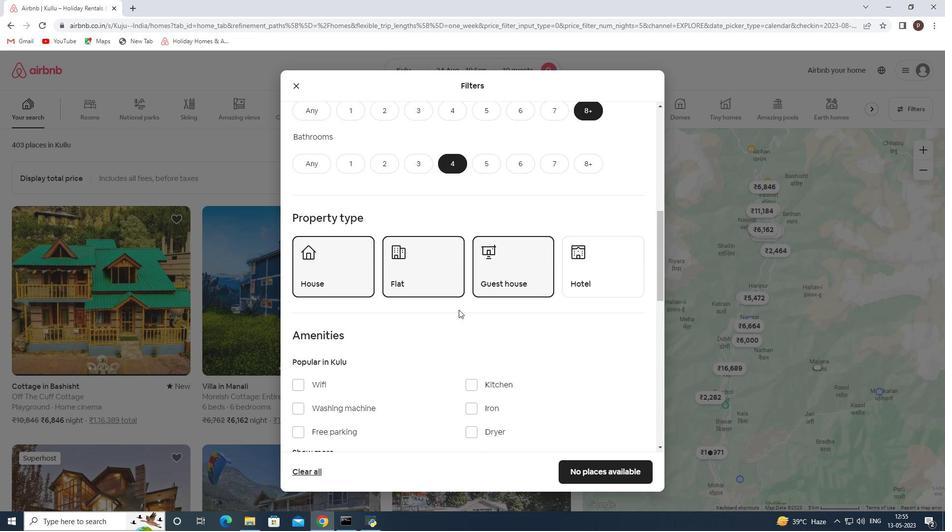
Action: Mouse scrolled (457, 309) with delta (0, 0)
Screenshot: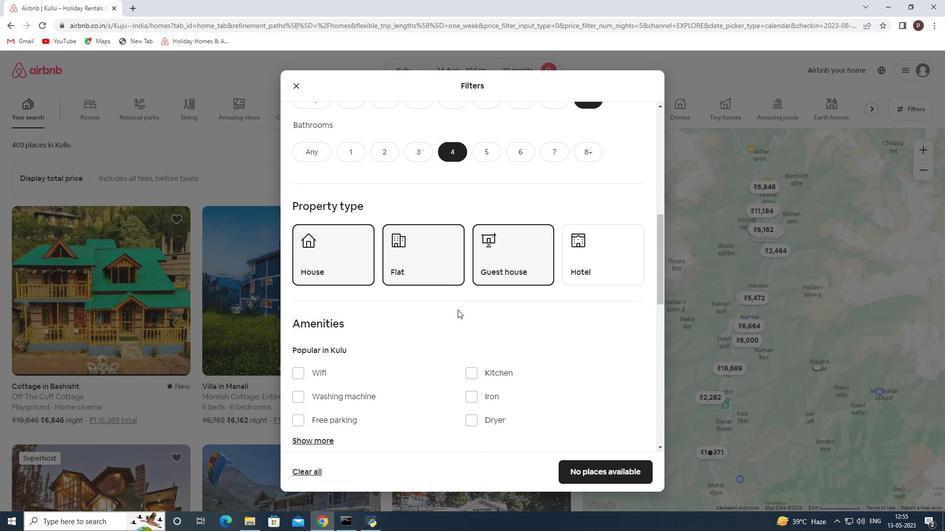 
Action: Mouse scrolled (457, 309) with delta (0, 0)
Screenshot: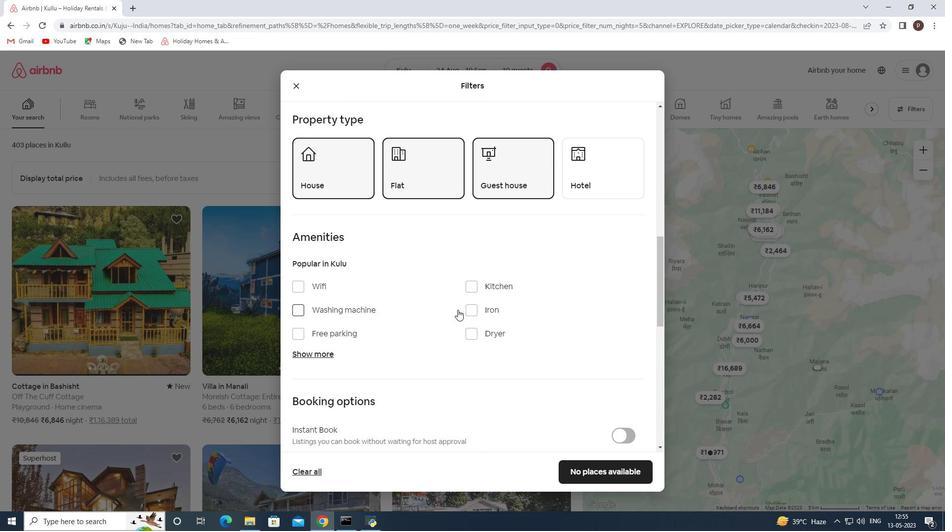 
Action: Mouse moved to (298, 236)
Screenshot: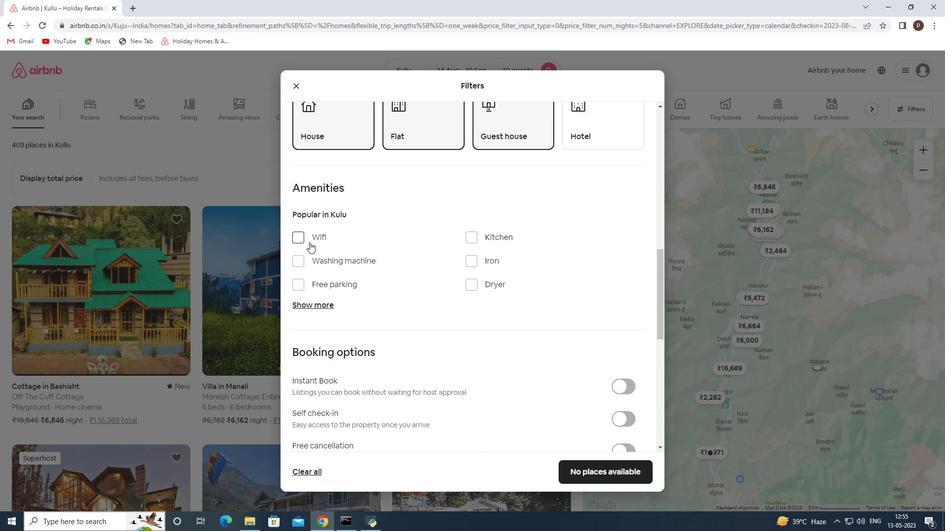 
Action: Mouse pressed left at (298, 236)
Screenshot: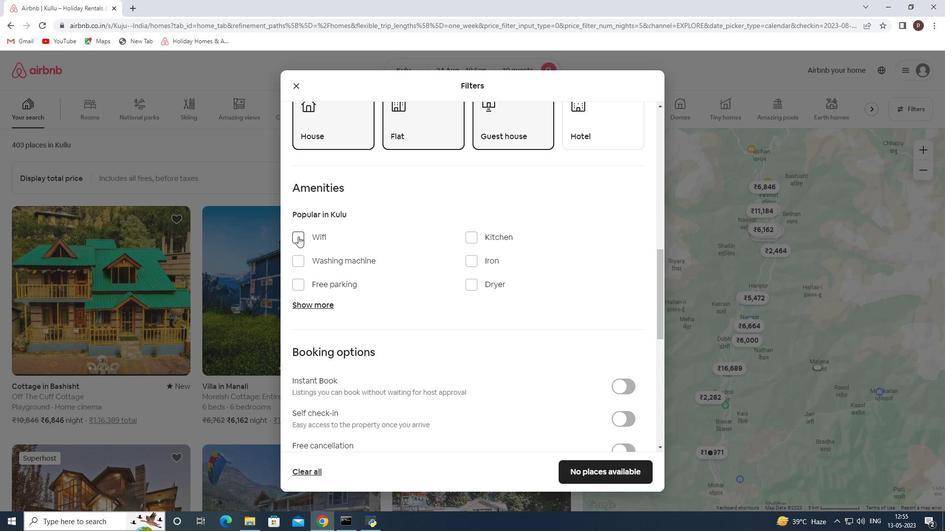 
Action: Mouse moved to (303, 285)
Screenshot: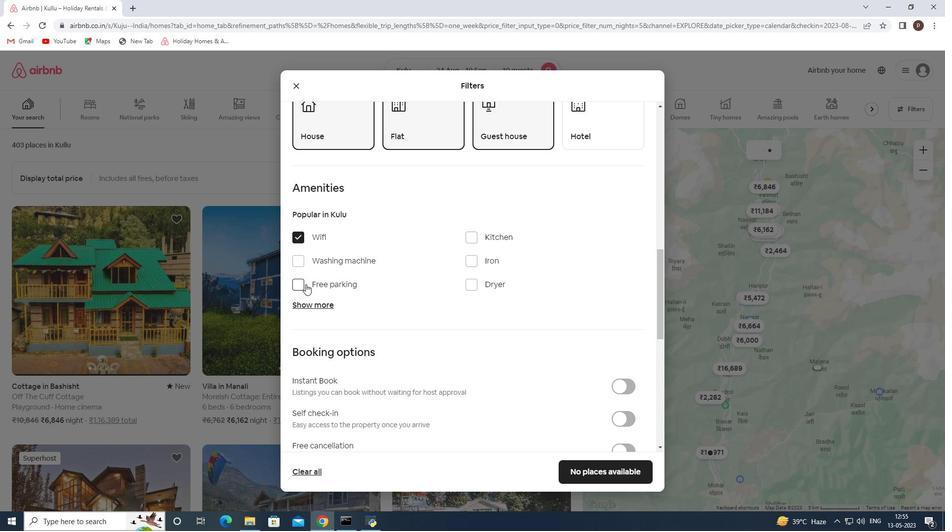 
Action: Mouse pressed left at (303, 285)
Screenshot: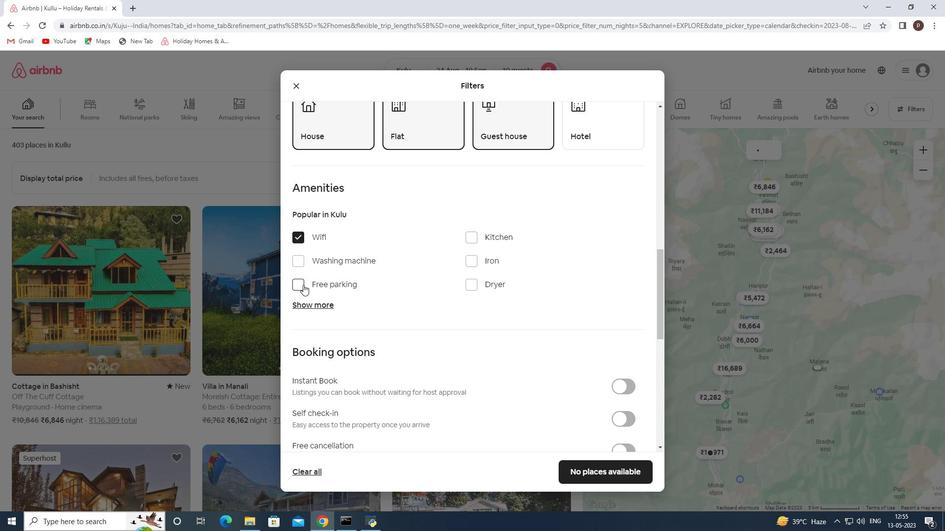 
Action: Mouse moved to (309, 304)
Screenshot: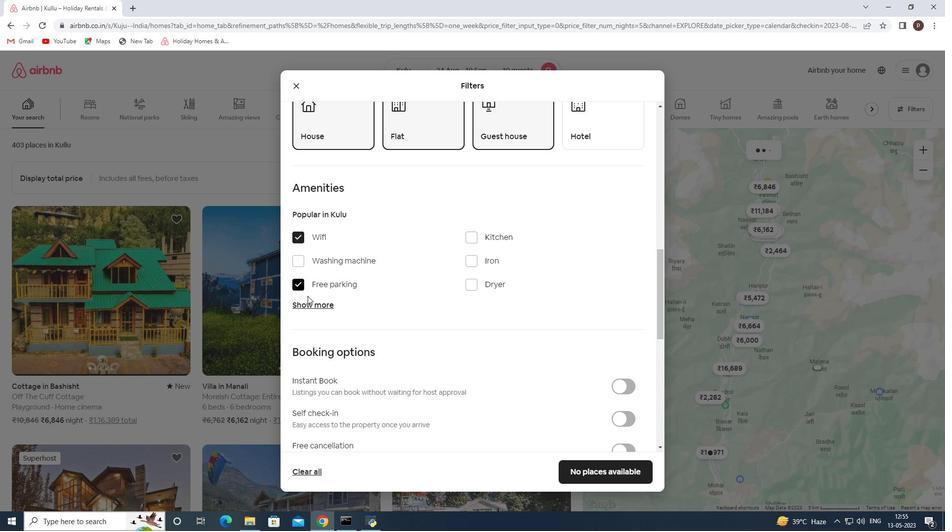 
Action: Mouse pressed left at (309, 304)
Screenshot: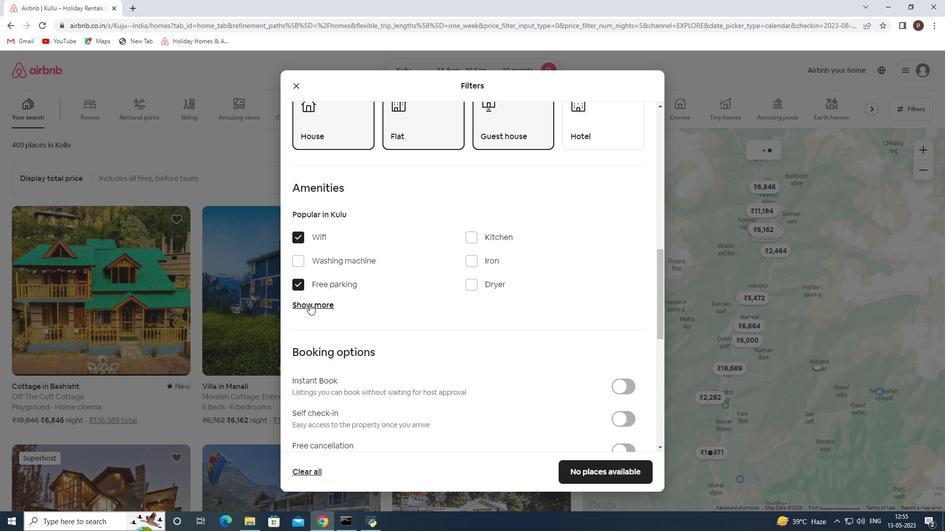 
Action: Mouse moved to (398, 319)
Screenshot: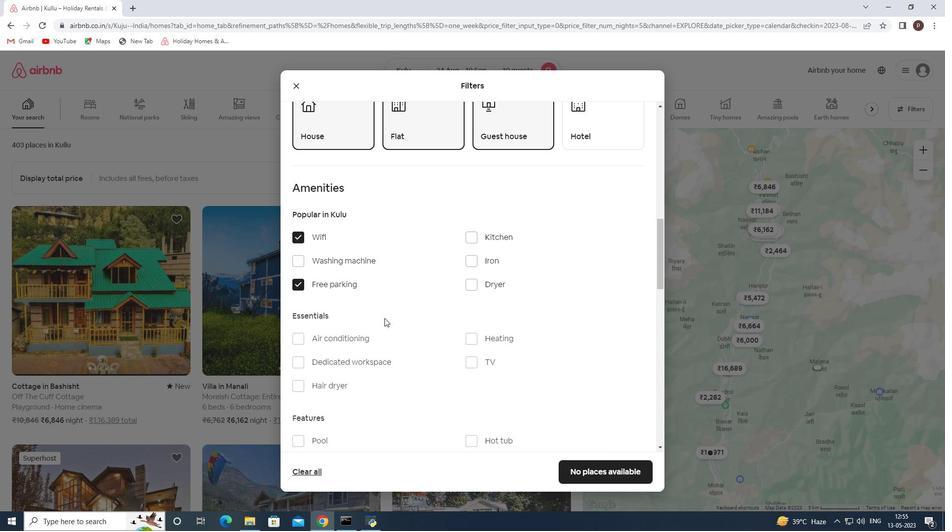 
Action: Mouse scrolled (398, 319) with delta (0, 0)
Screenshot: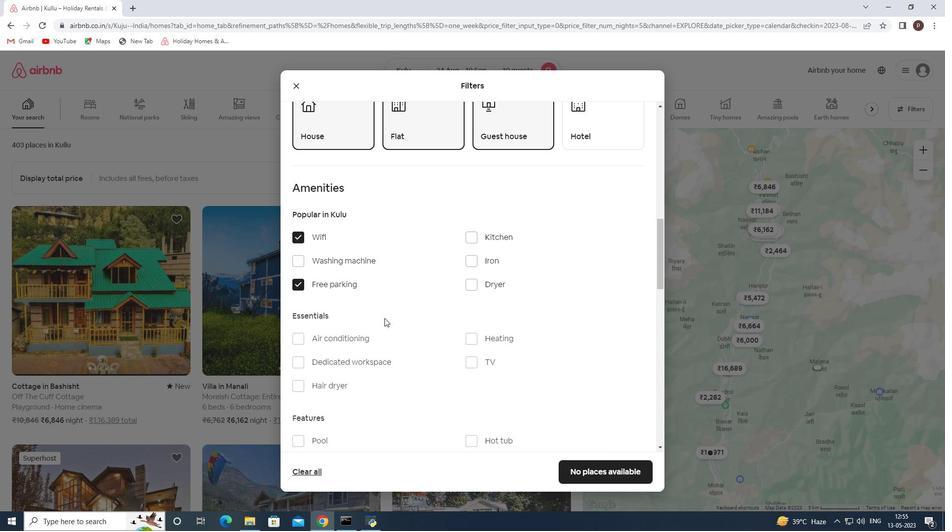 
Action: Mouse scrolled (398, 319) with delta (0, 0)
Screenshot: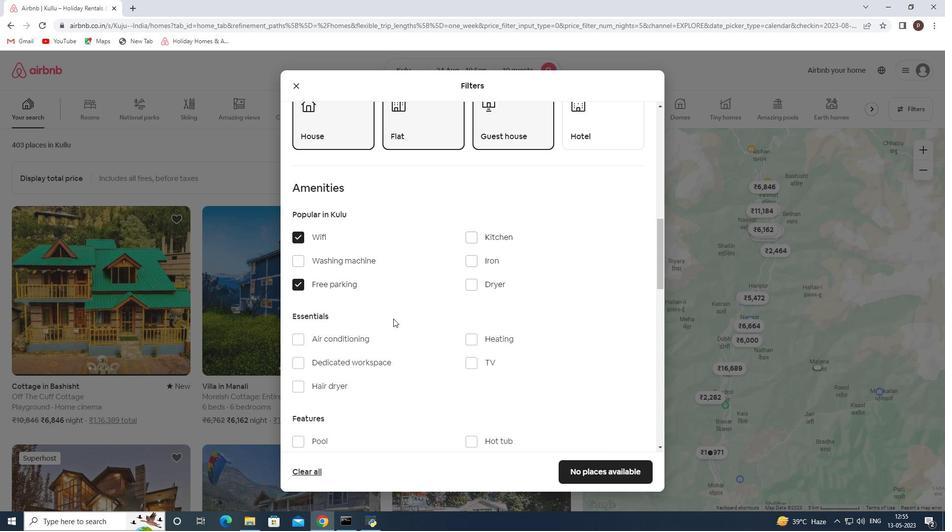 
Action: Mouse moved to (470, 265)
Screenshot: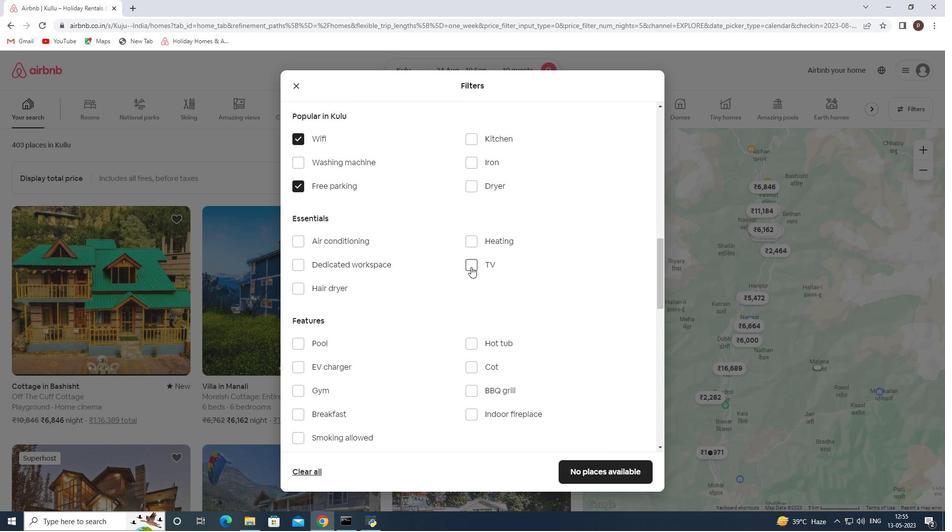 
Action: Mouse pressed left at (470, 265)
Screenshot: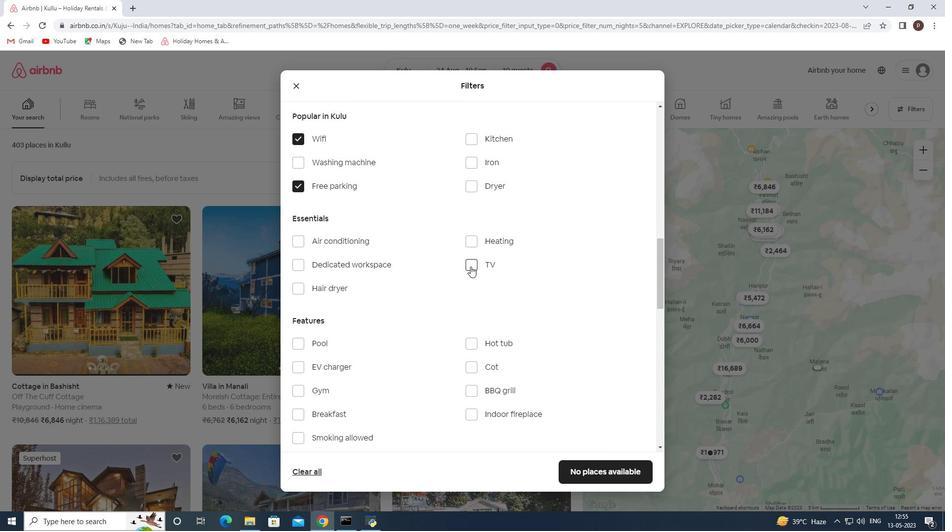 
Action: Mouse moved to (433, 298)
Screenshot: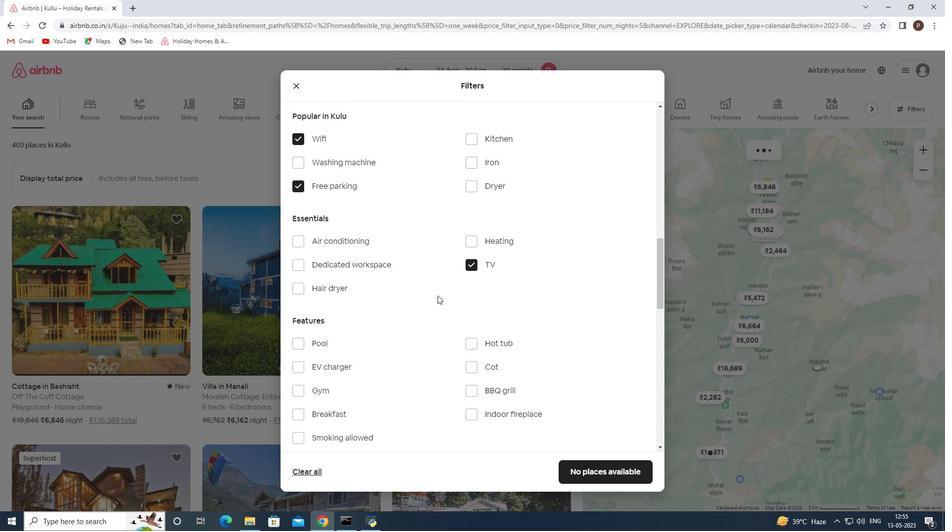 
Action: Mouse scrolled (433, 297) with delta (0, 0)
Screenshot: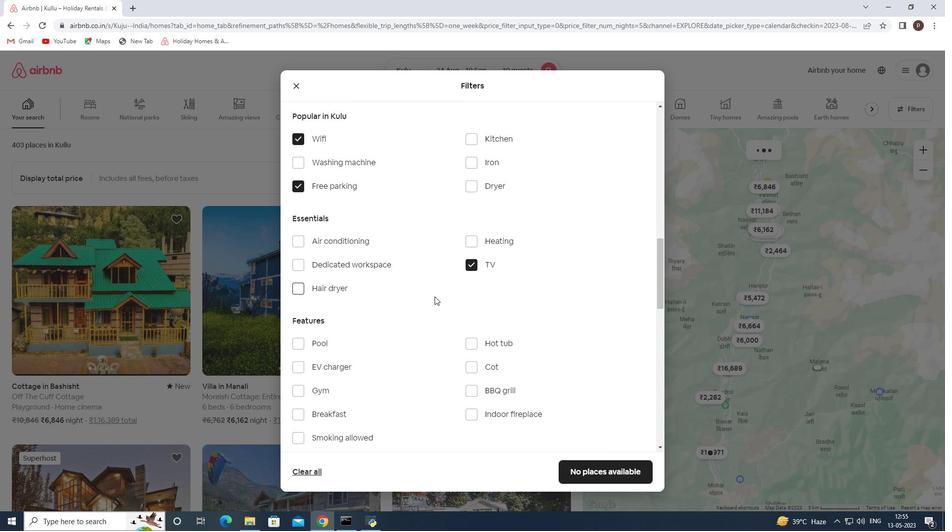 
Action: Mouse moved to (432, 298)
Screenshot: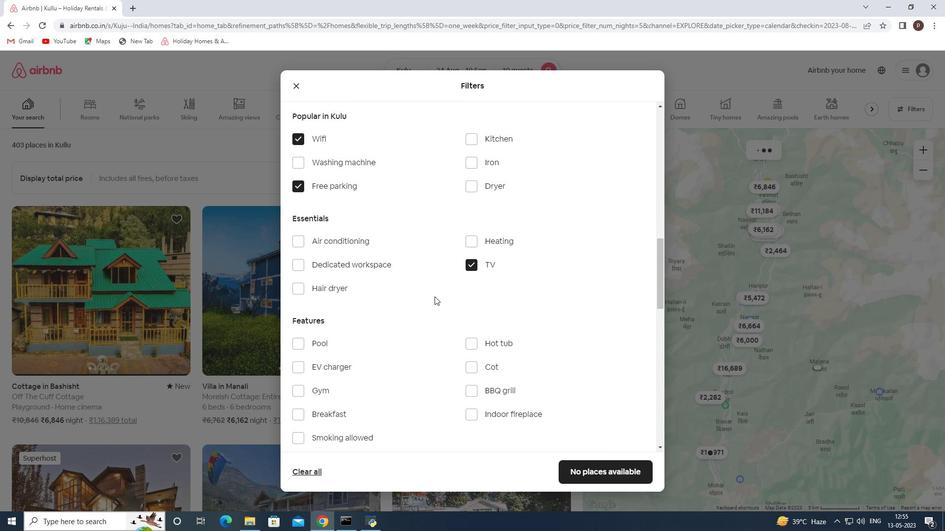 
Action: Mouse scrolled (432, 298) with delta (0, 0)
Screenshot: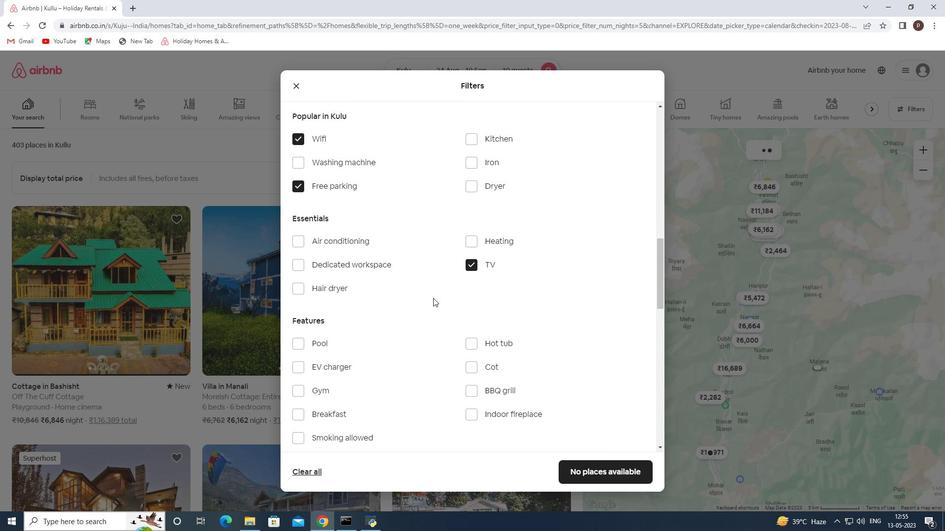 
Action: Mouse moved to (297, 292)
Screenshot: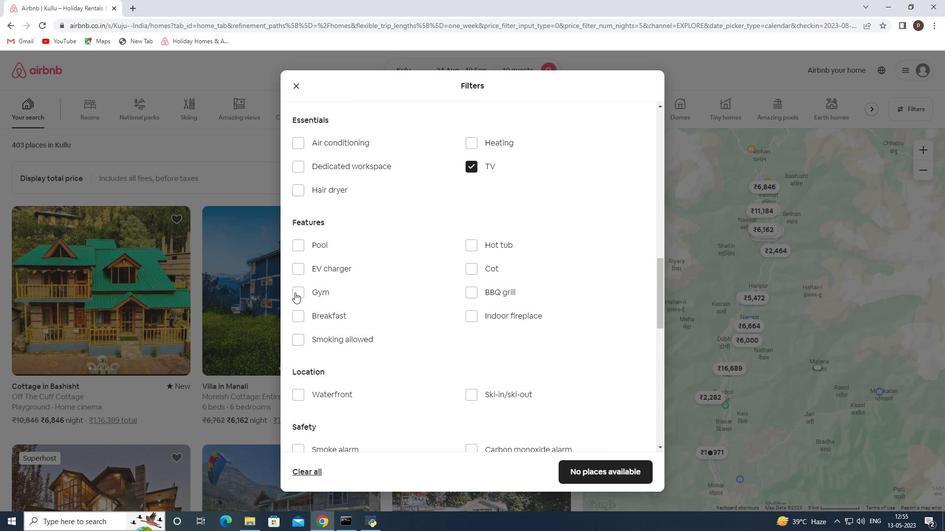 
Action: Mouse pressed left at (297, 292)
Screenshot: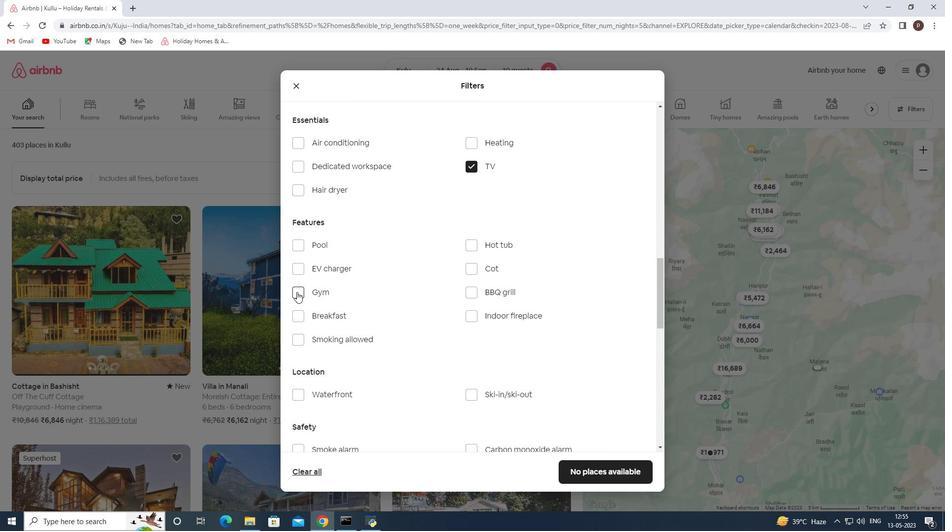 
Action: Mouse moved to (297, 319)
Screenshot: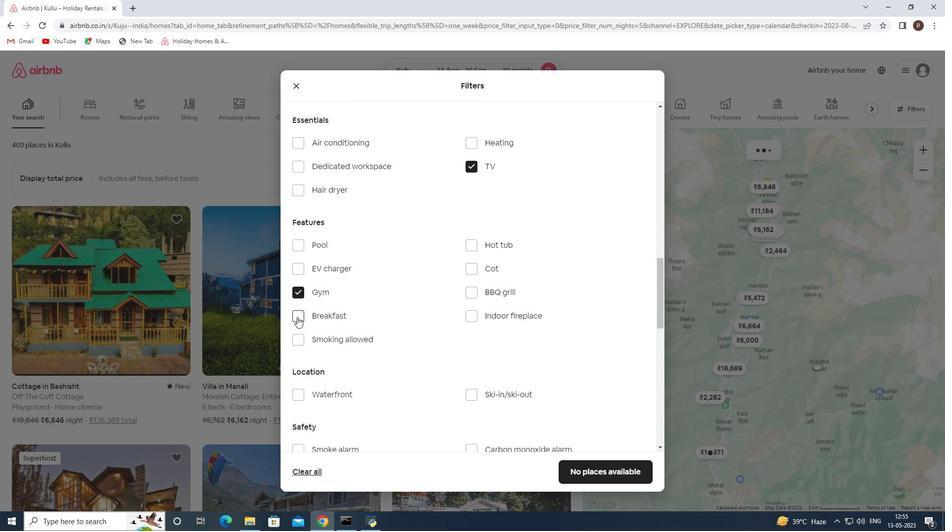
Action: Mouse pressed left at (297, 319)
Screenshot: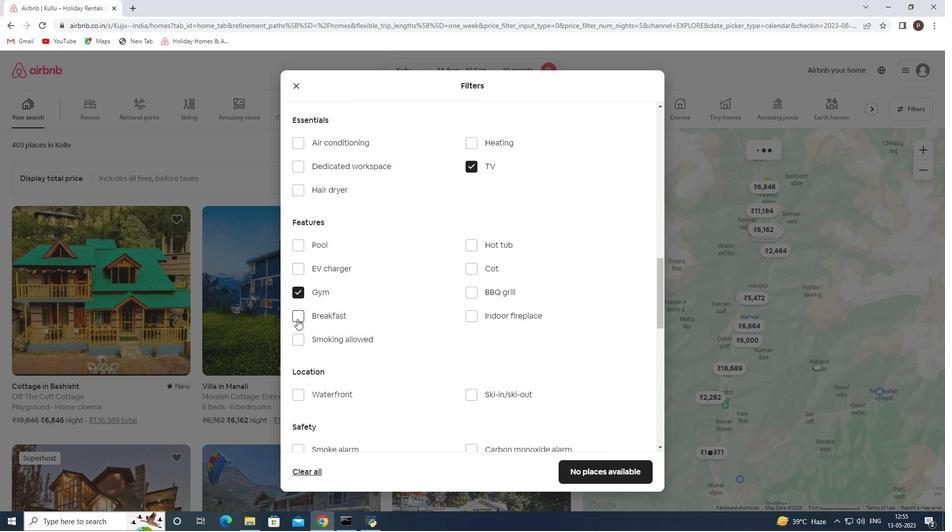 
Action: Mouse moved to (373, 318)
Screenshot: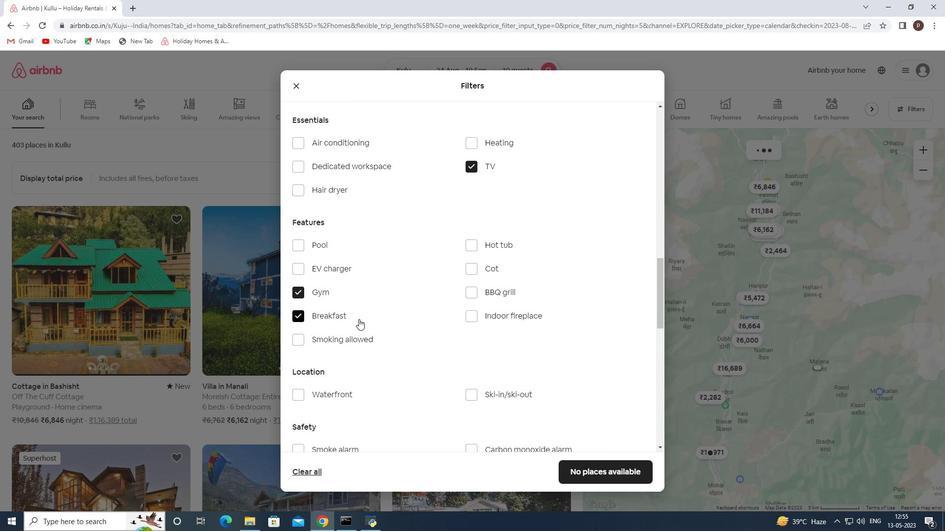 
Action: Mouse scrolled (373, 317) with delta (0, 0)
Screenshot: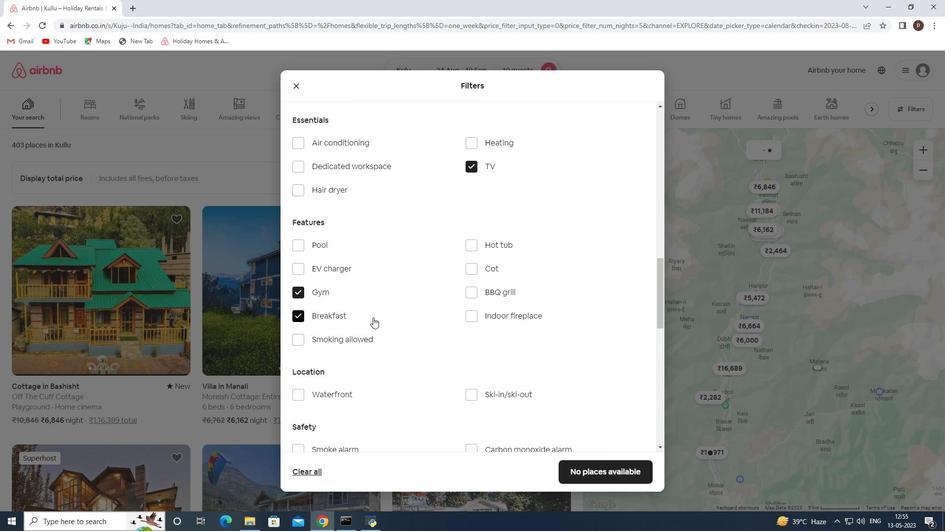 
Action: Mouse scrolled (373, 317) with delta (0, 0)
Screenshot: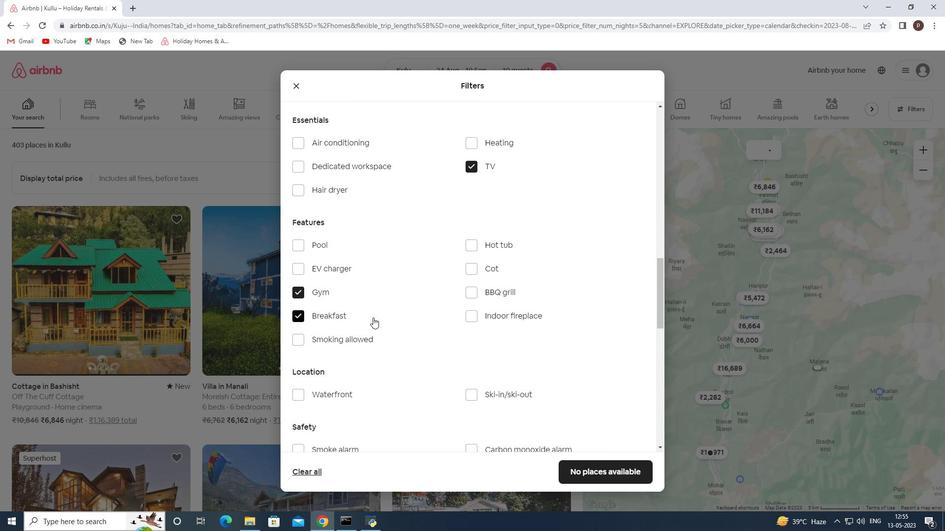 
Action: Mouse scrolled (373, 317) with delta (0, 0)
Screenshot: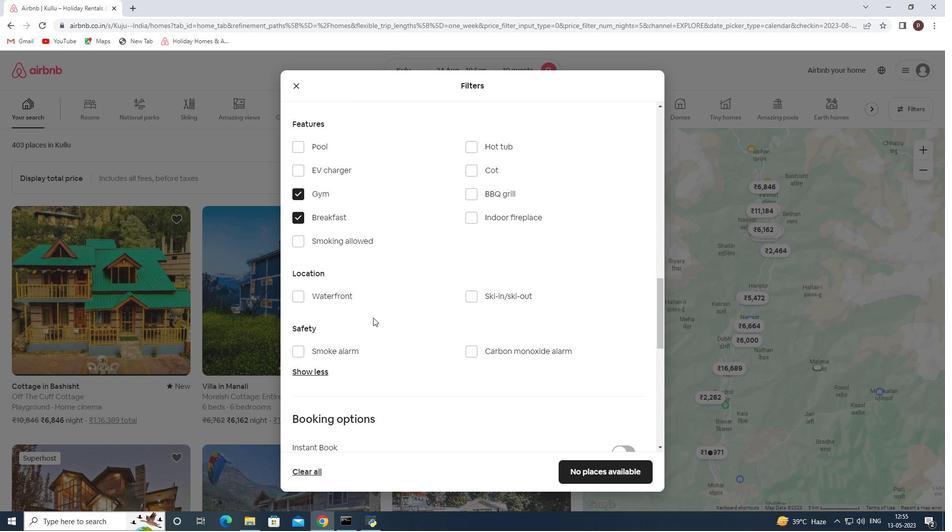 
Action: Mouse scrolled (373, 317) with delta (0, 0)
Screenshot: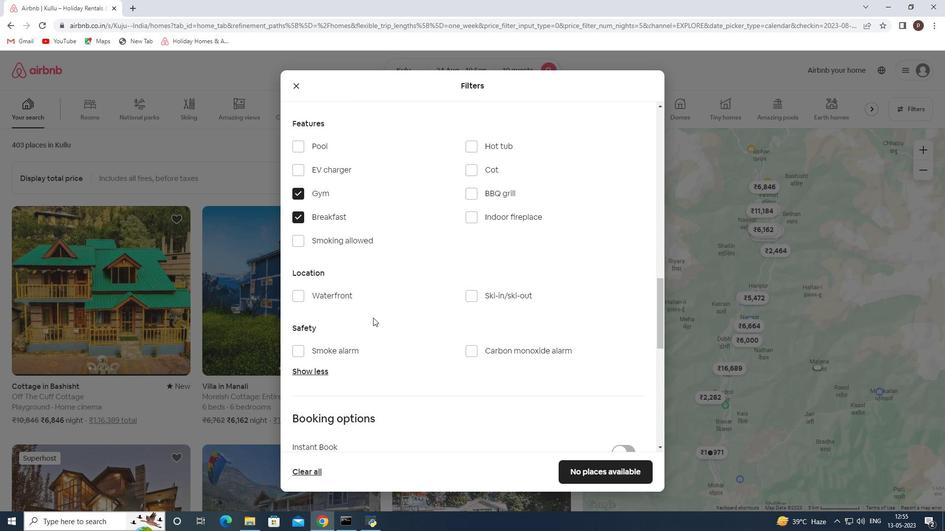 
Action: Mouse moved to (612, 387)
Screenshot: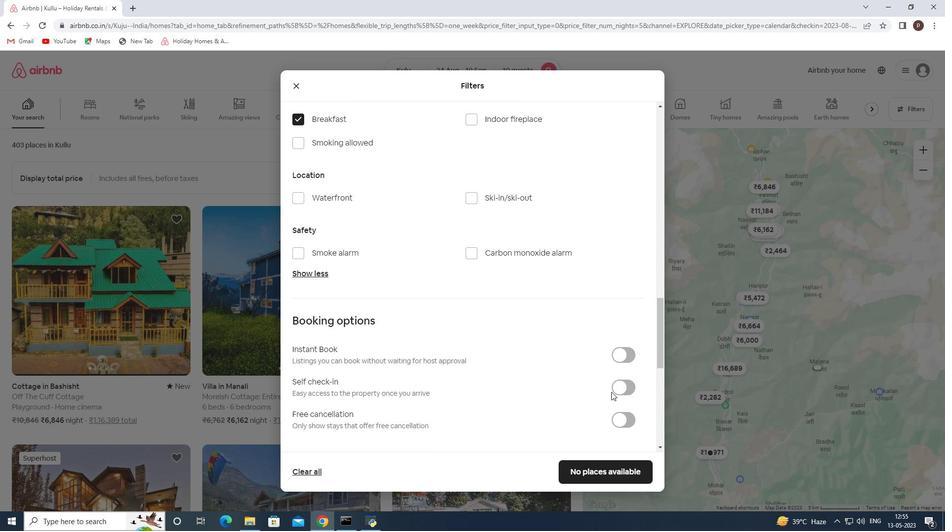 
Action: Mouse pressed left at (612, 387)
Screenshot: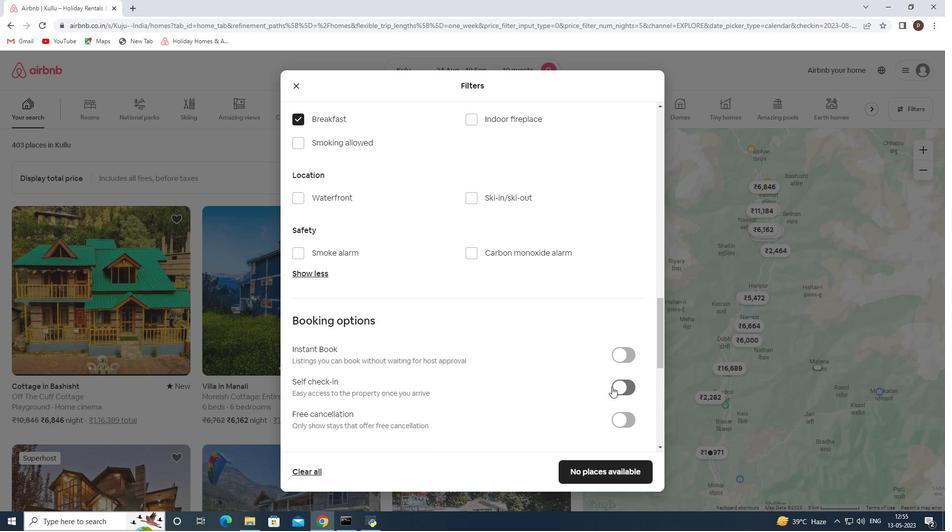 
Action: Mouse moved to (558, 383)
Screenshot: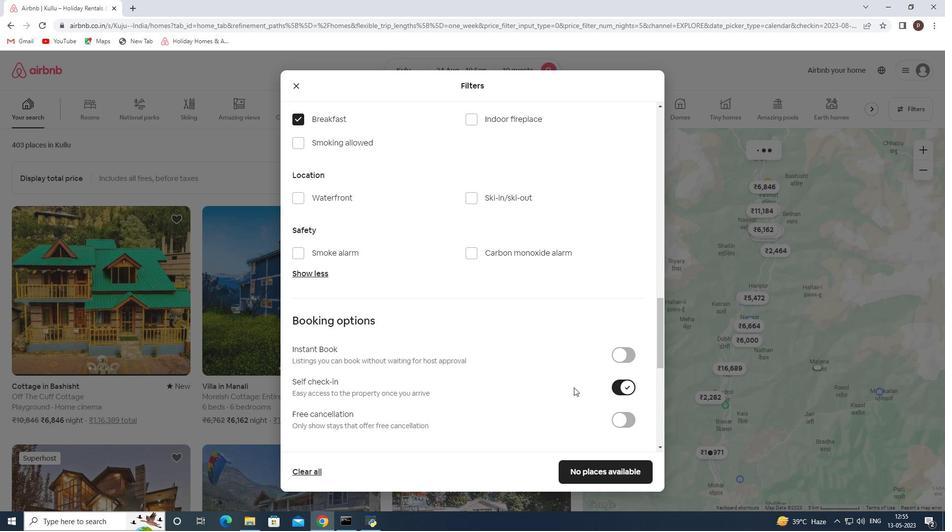 
Action: Mouse scrolled (558, 383) with delta (0, 0)
Screenshot: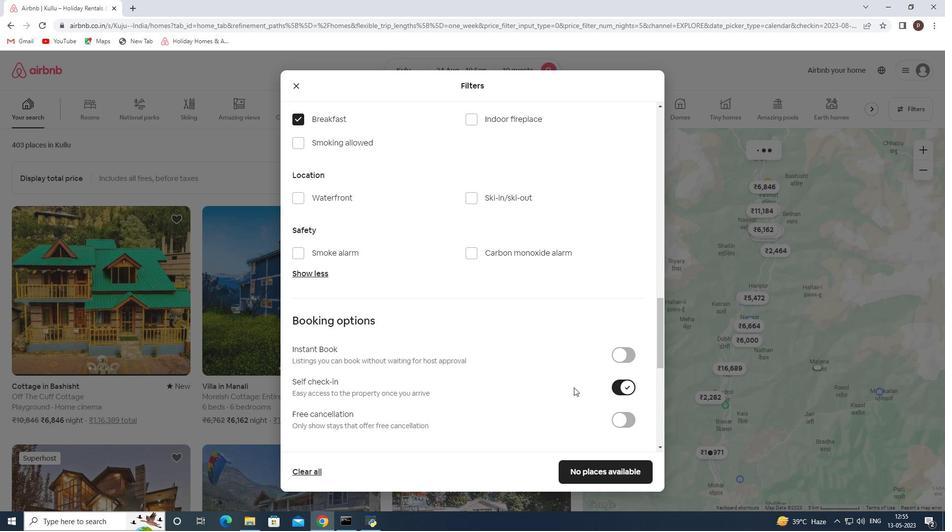 
Action: Mouse moved to (556, 382)
Screenshot: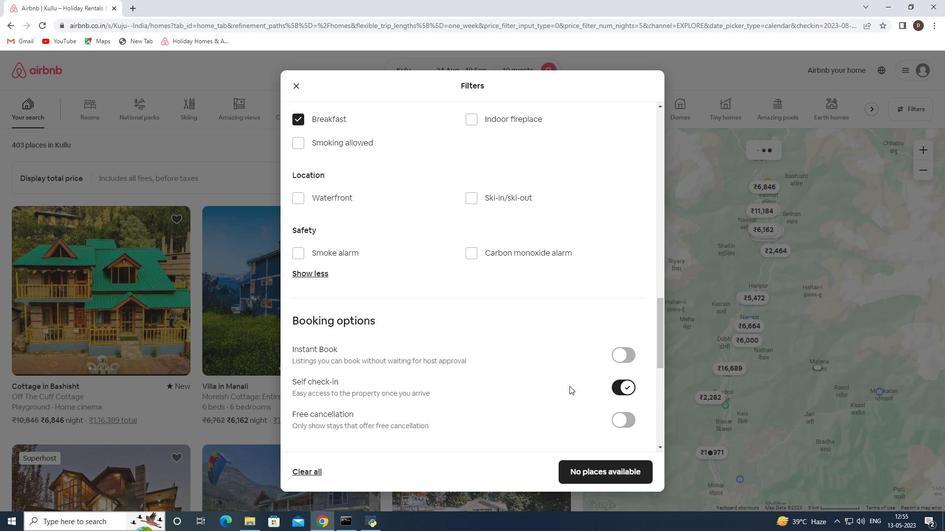 
Action: Mouse scrolled (556, 382) with delta (0, 0)
Screenshot: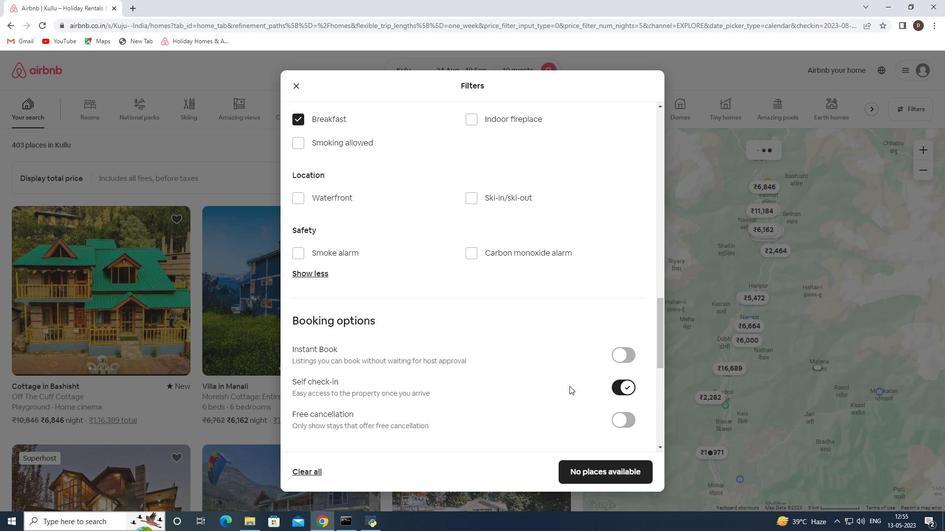 
Action: Mouse moved to (553, 381)
Screenshot: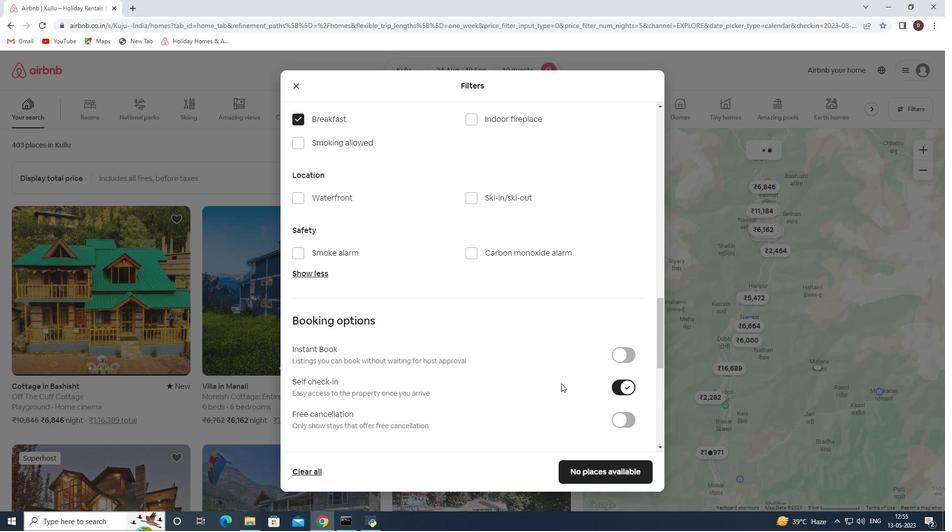 
Action: Mouse scrolled (553, 381) with delta (0, 0)
Screenshot: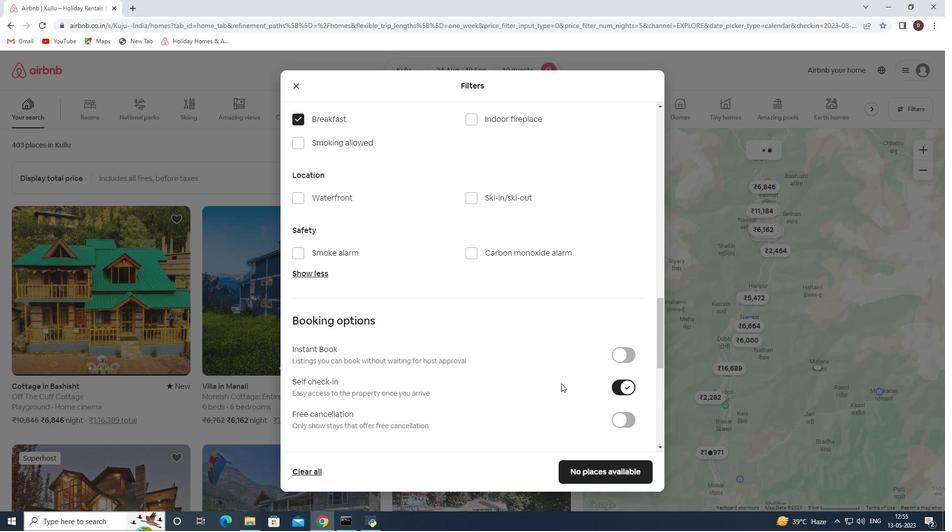
Action: Mouse moved to (476, 345)
Screenshot: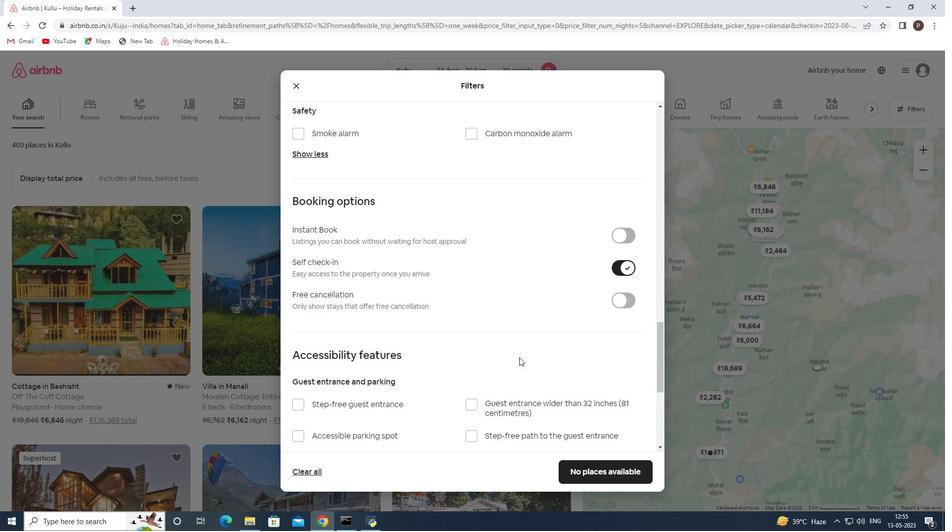 
Action: Mouse scrolled (476, 344) with delta (0, 0)
Screenshot: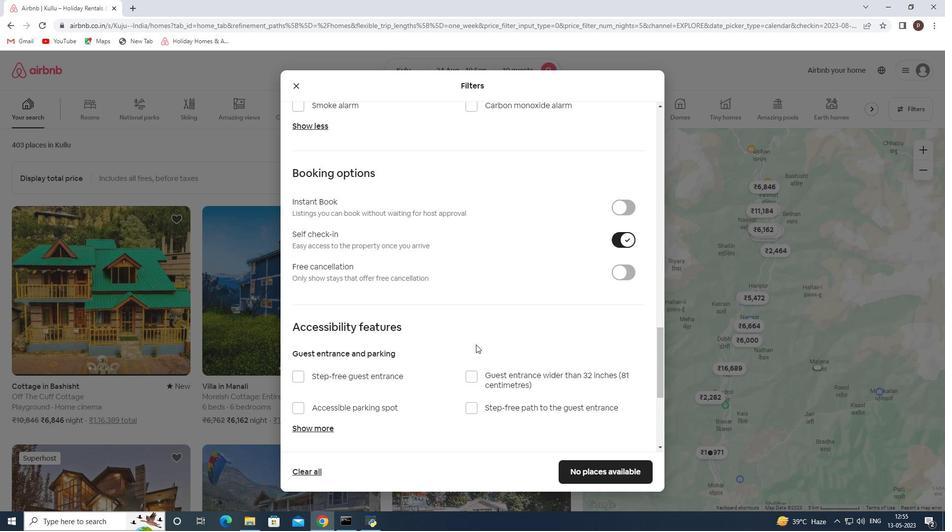 
Action: Mouse scrolled (476, 344) with delta (0, 0)
Screenshot: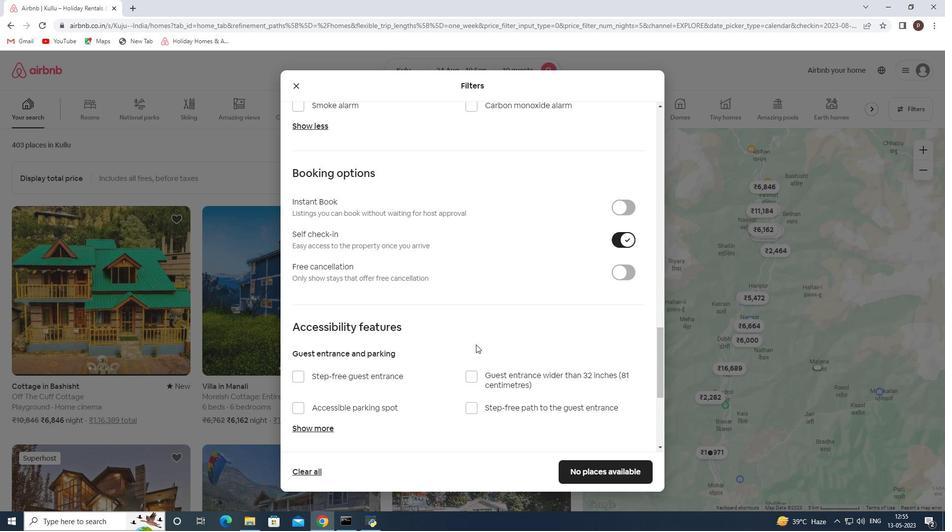 
Action: Mouse scrolled (476, 344) with delta (0, 0)
Screenshot: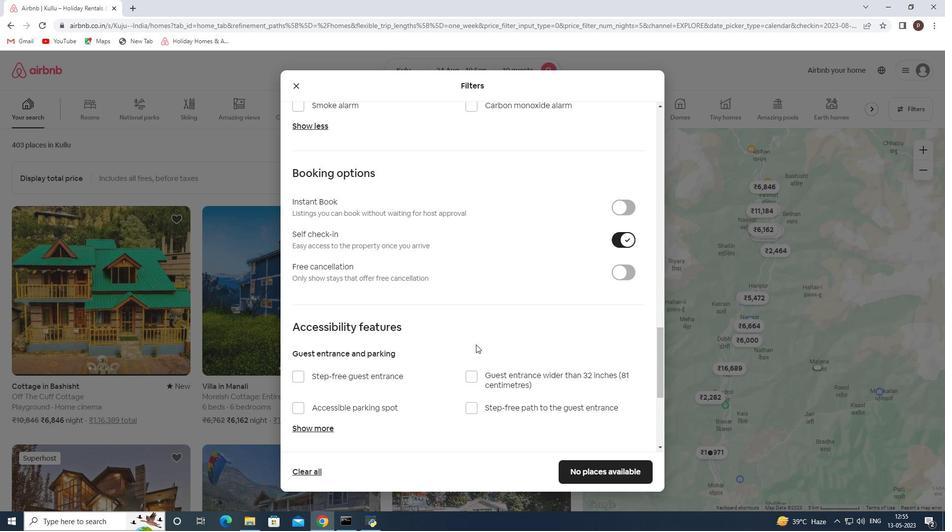 
Action: Mouse scrolled (476, 344) with delta (0, 0)
Screenshot: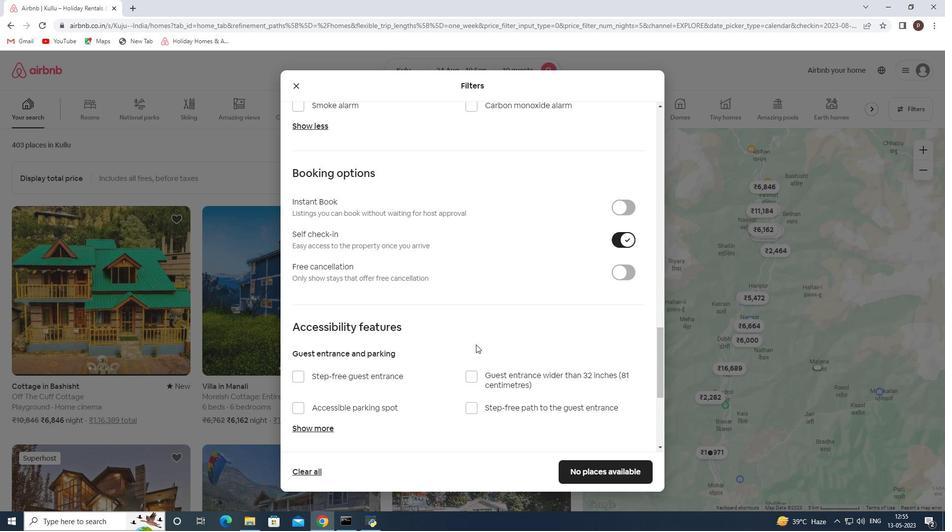 
Action: Mouse scrolled (476, 344) with delta (0, 0)
Screenshot: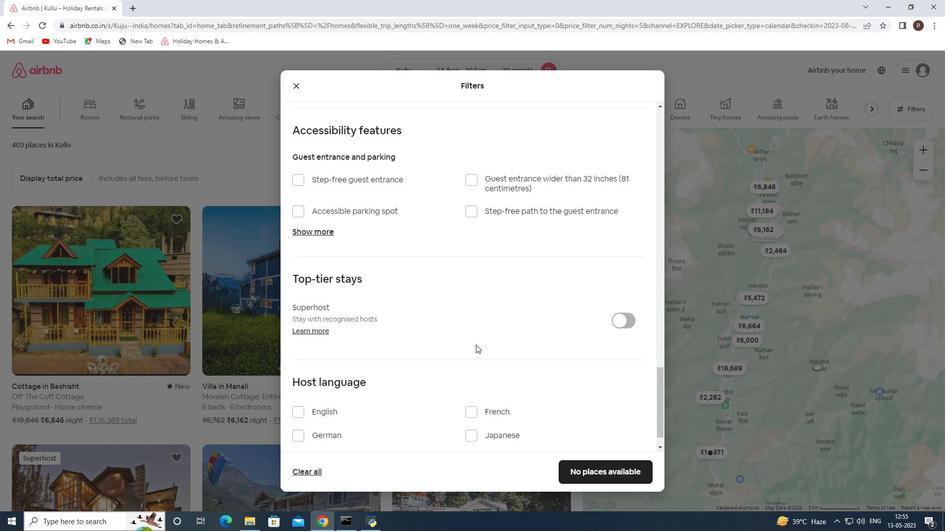 
Action: Mouse scrolled (476, 344) with delta (0, 0)
Screenshot: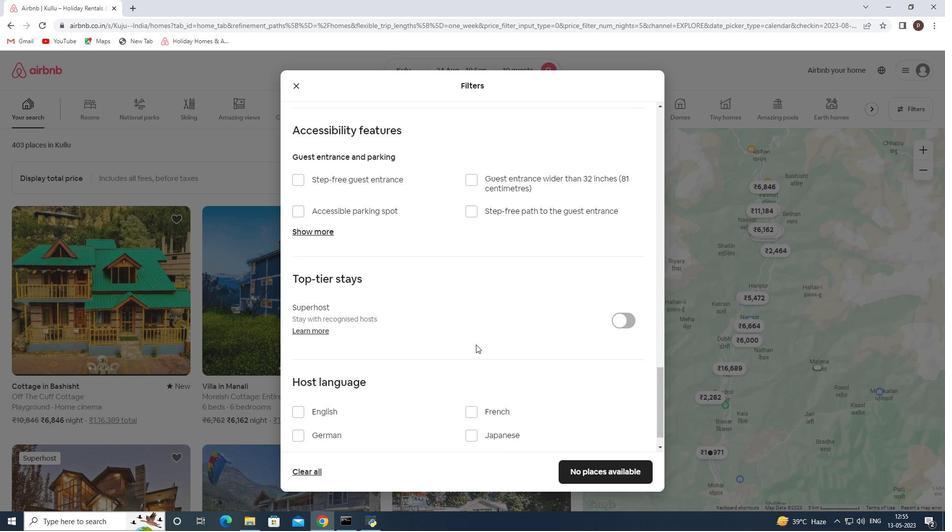 
Action: Mouse moved to (474, 345)
Screenshot: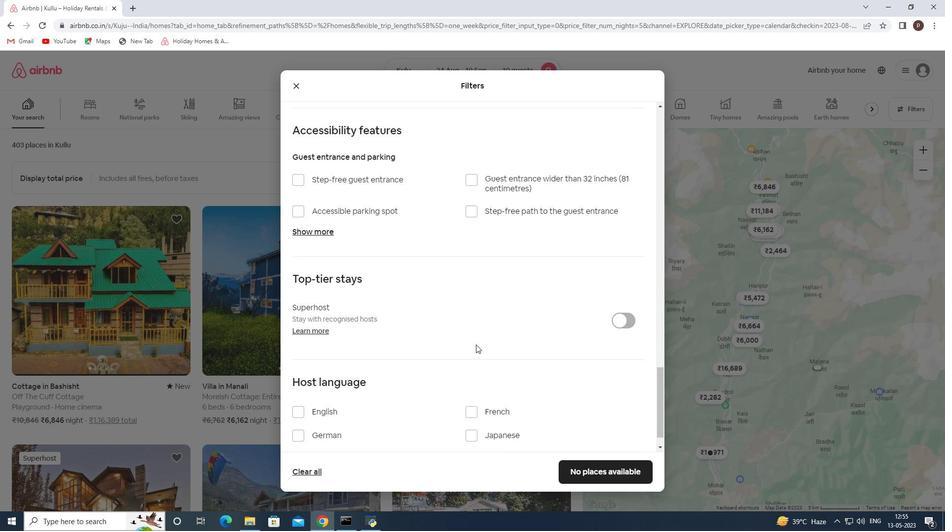 
Action: Mouse scrolled (474, 344) with delta (0, 0)
Screenshot: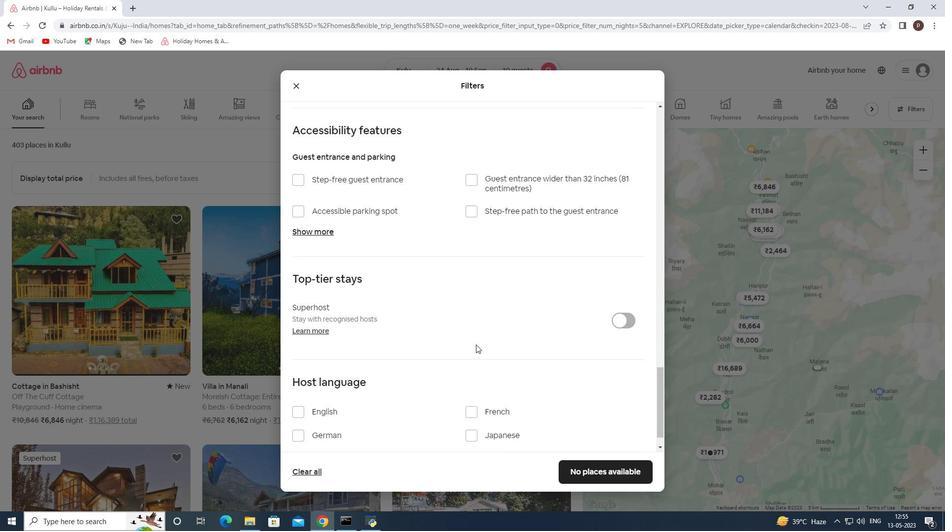 
Action: Mouse moved to (474, 345)
Screenshot: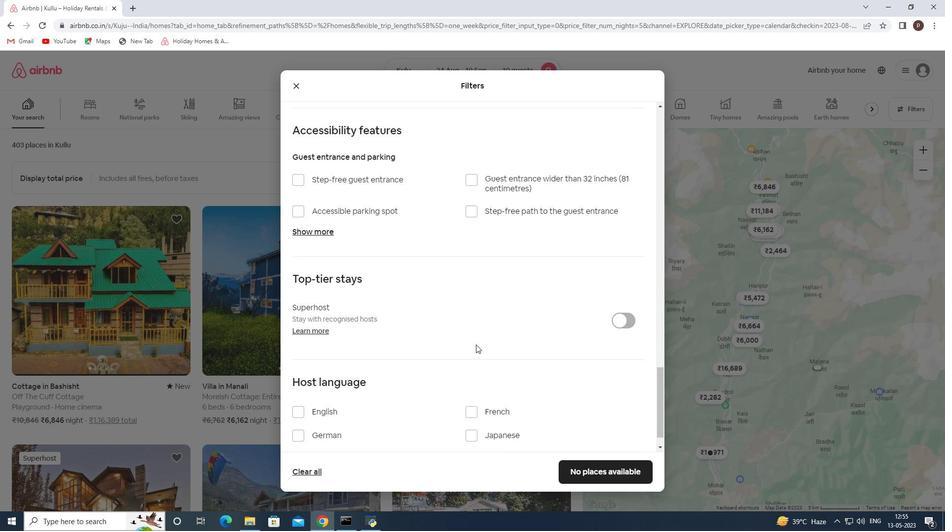 
Action: Mouse scrolled (474, 344) with delta (0, 0)
Screenshot: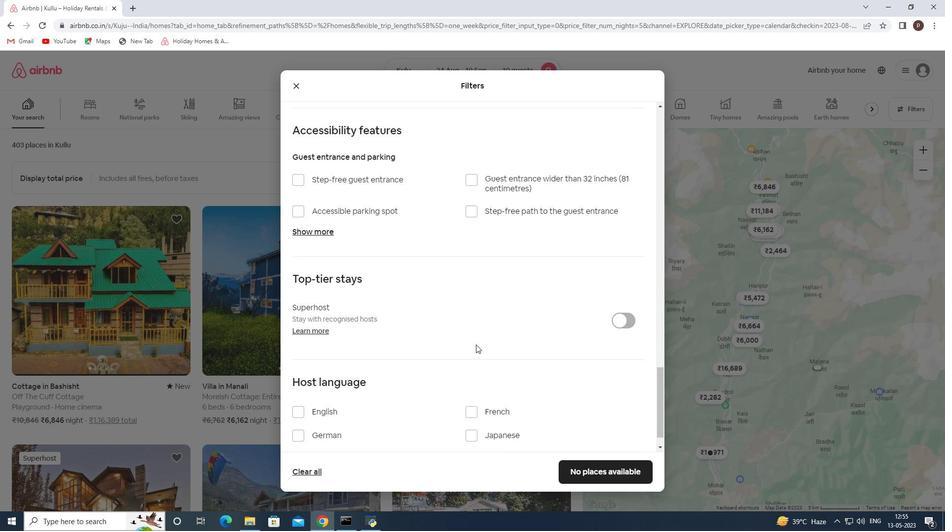 
Action: Mouse moved to (471, 345)
Screenshot: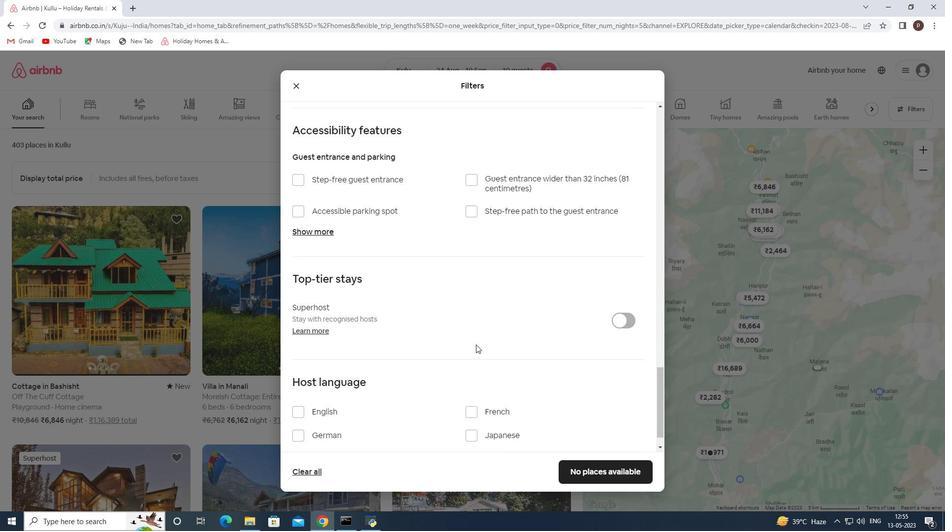 
Action: Mouse scrolled (471, 345) with delta (0, 0)
Screenshot: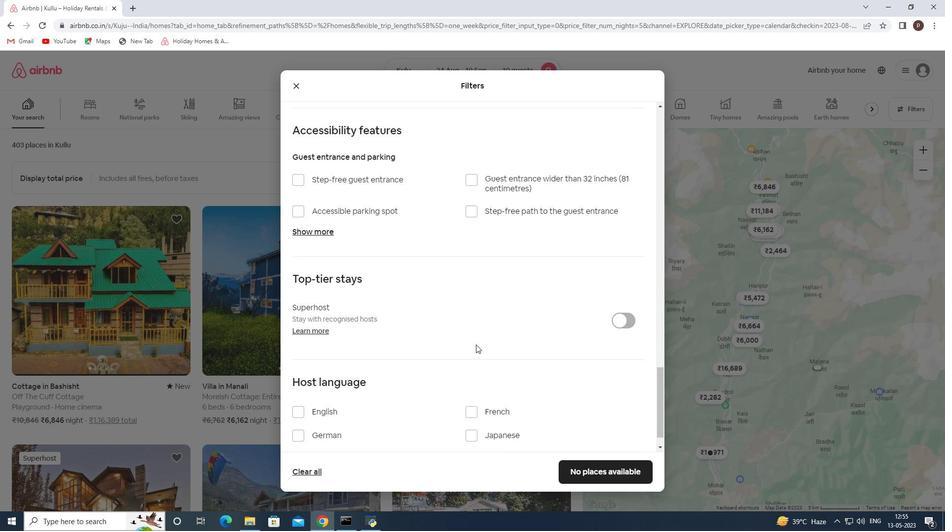 
Action: Mouse moved to (301, 382)
Screenshot: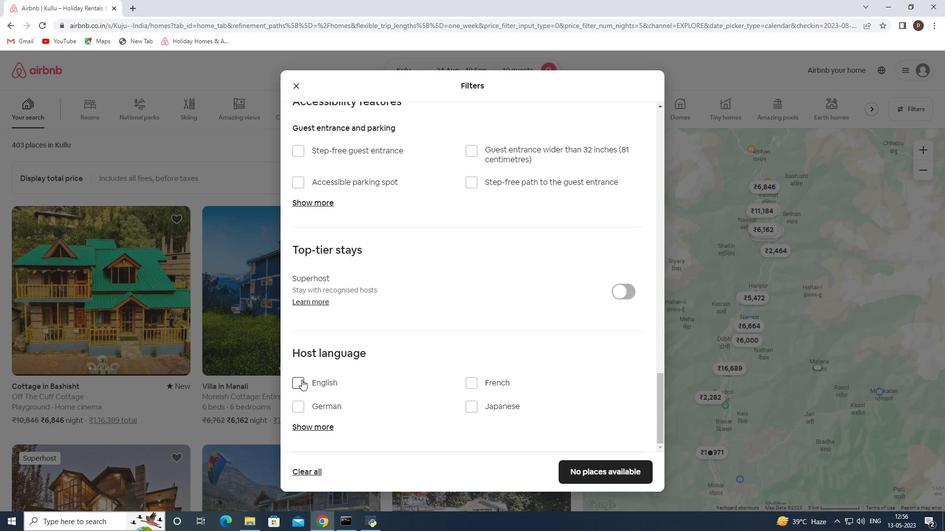 
Action: Mouse pressed left at (301, 382)
Screenshot: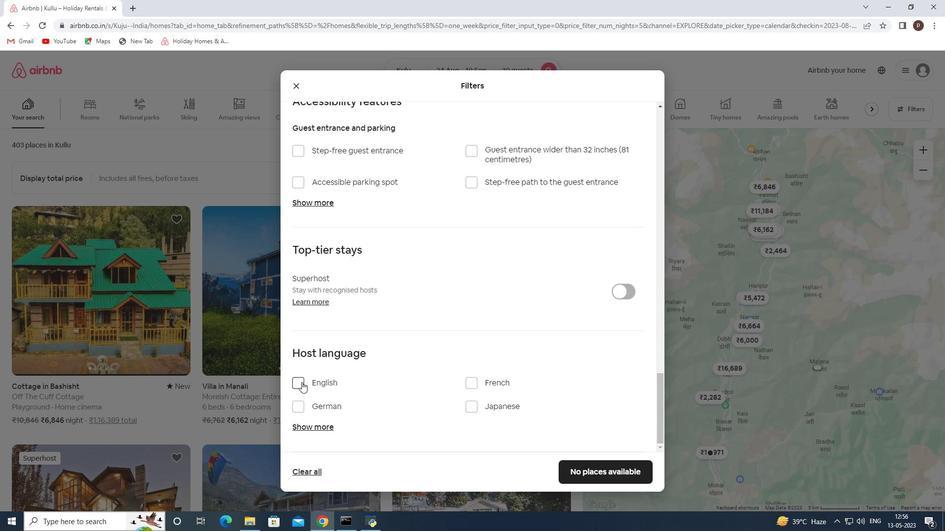 
Action: Mouse moved to (613, 465)
Screenshot: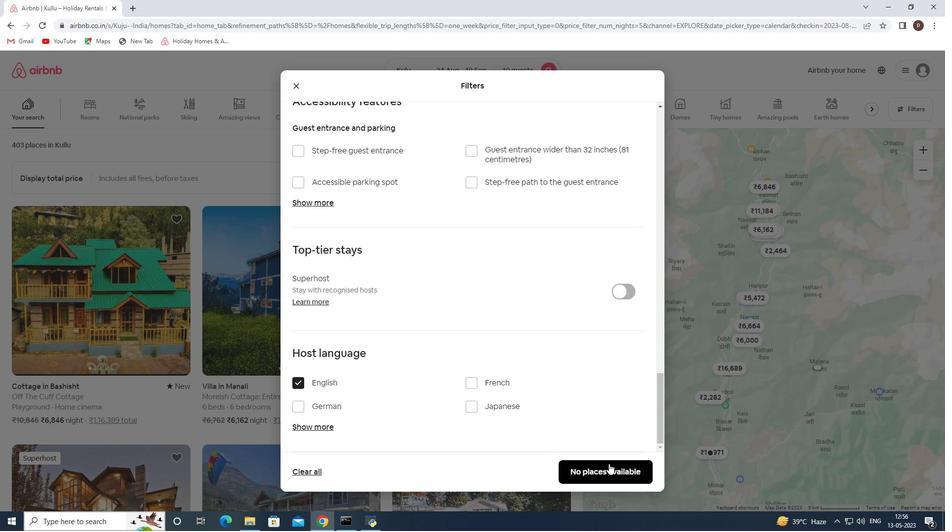 
Action: Mouse pressed left at (613, 465)
Screenshot: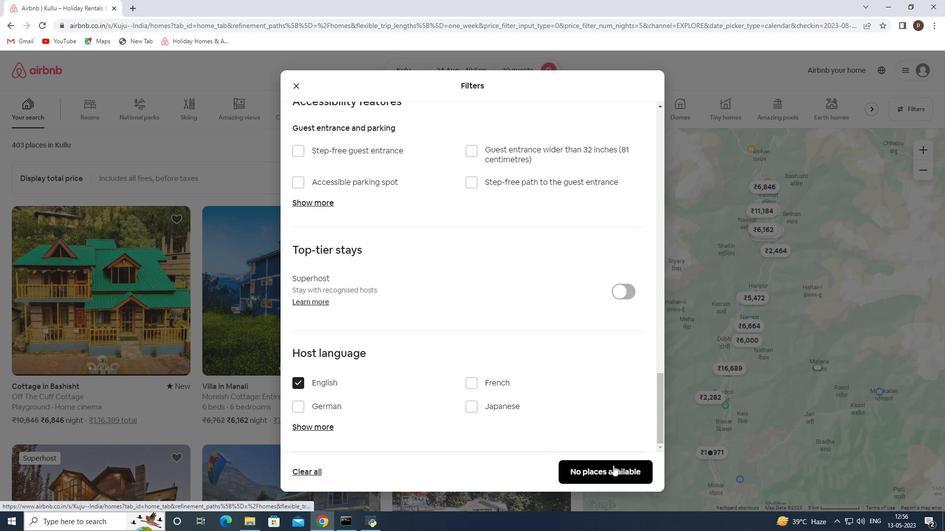 
